Task: Create a scrum project BellTech. Add to scrum project BellTech a team member softage.1@softage.net and assign as Project Lead. Add to scrum project BellTech a team member softage.2@softage.net
Action: Mouse moved to (223, 68)
Screenshot: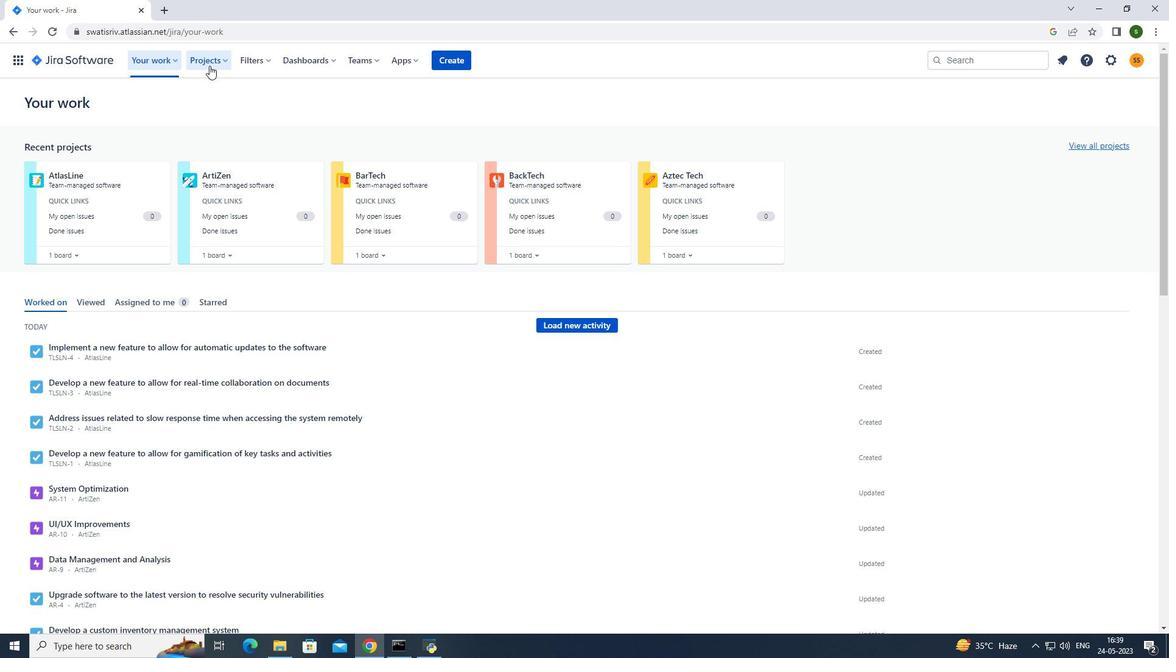 
Action: Mouse pressed left at (223, 68)
Screenshot: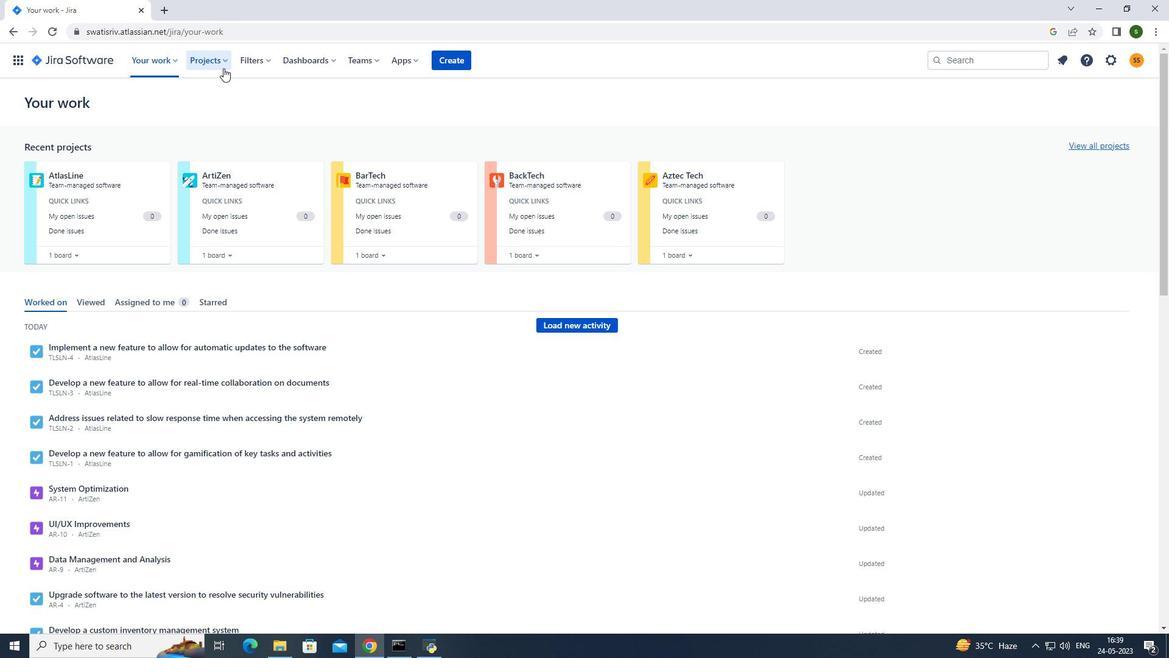
Action: Mouse moved to (246, 303)
Screenshot: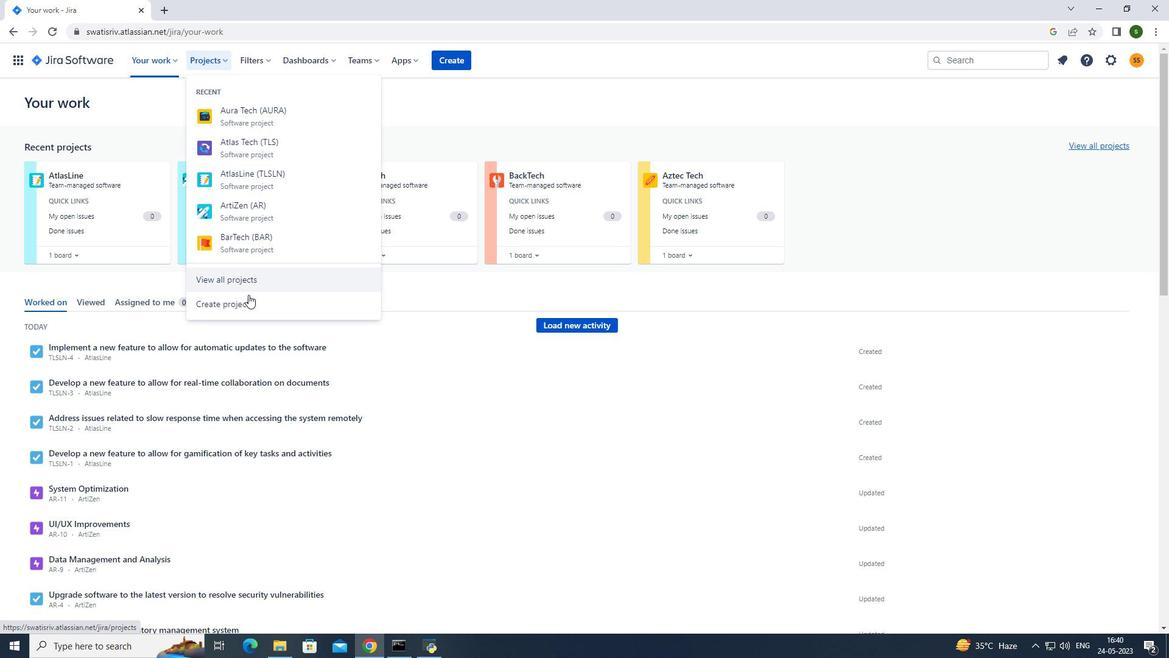 
Action: Mouse pressed left at (246, 303)
Screenshot: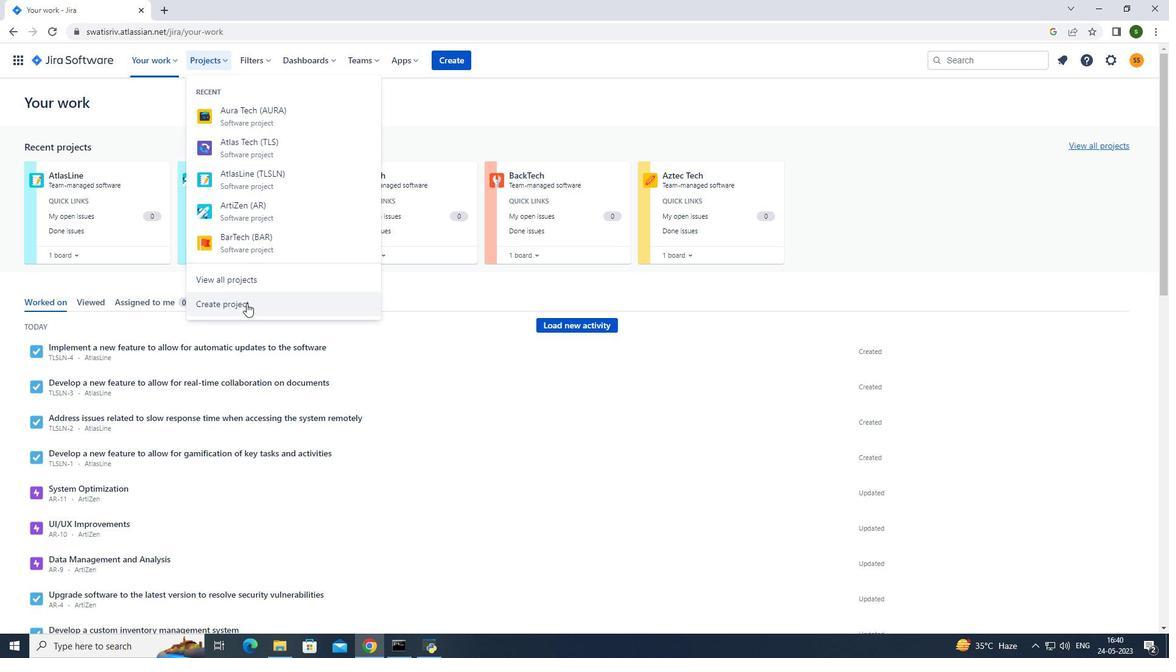 
Action: Mouse moved to (782, 279)
Screenshot: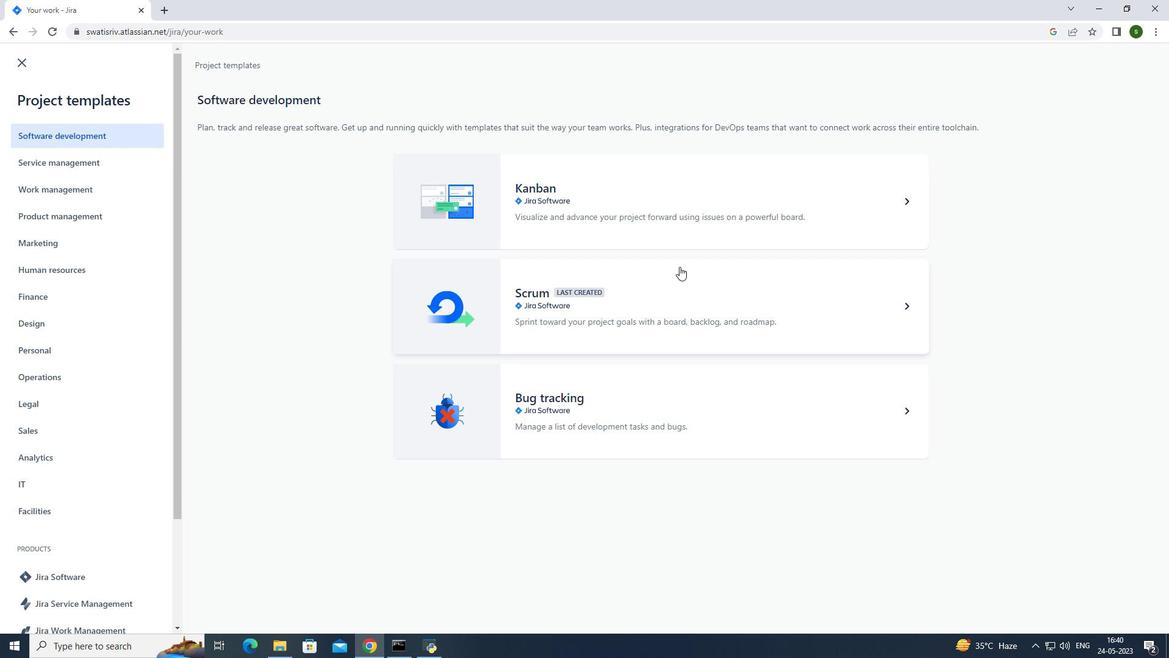 
Action: Mouse pressed left at (782, 279)
Screenshot: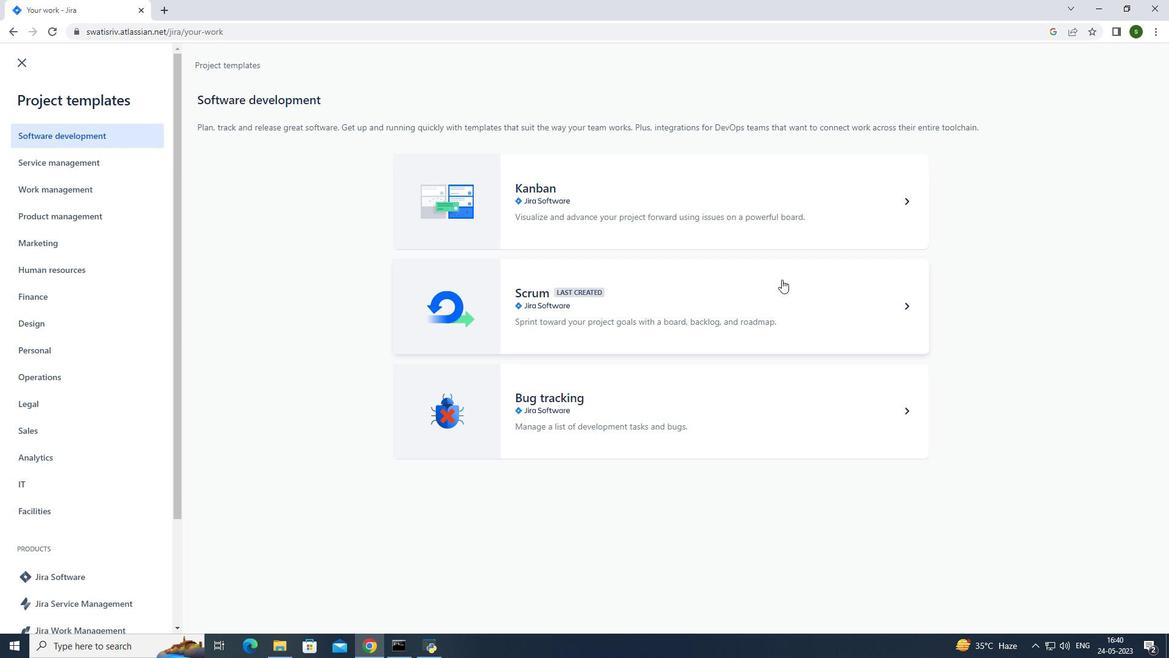 
Action: Mouse moved to (903, 598)
Screenshot: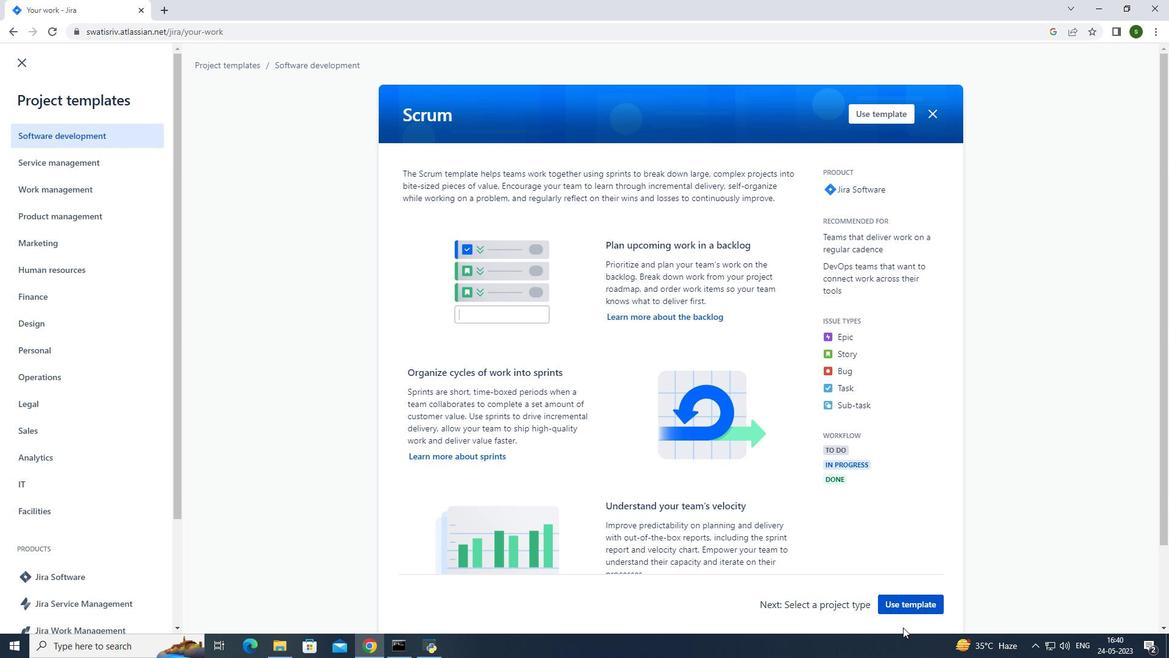 
Action: Mouse pressed left at (903, 598)
Screenshot: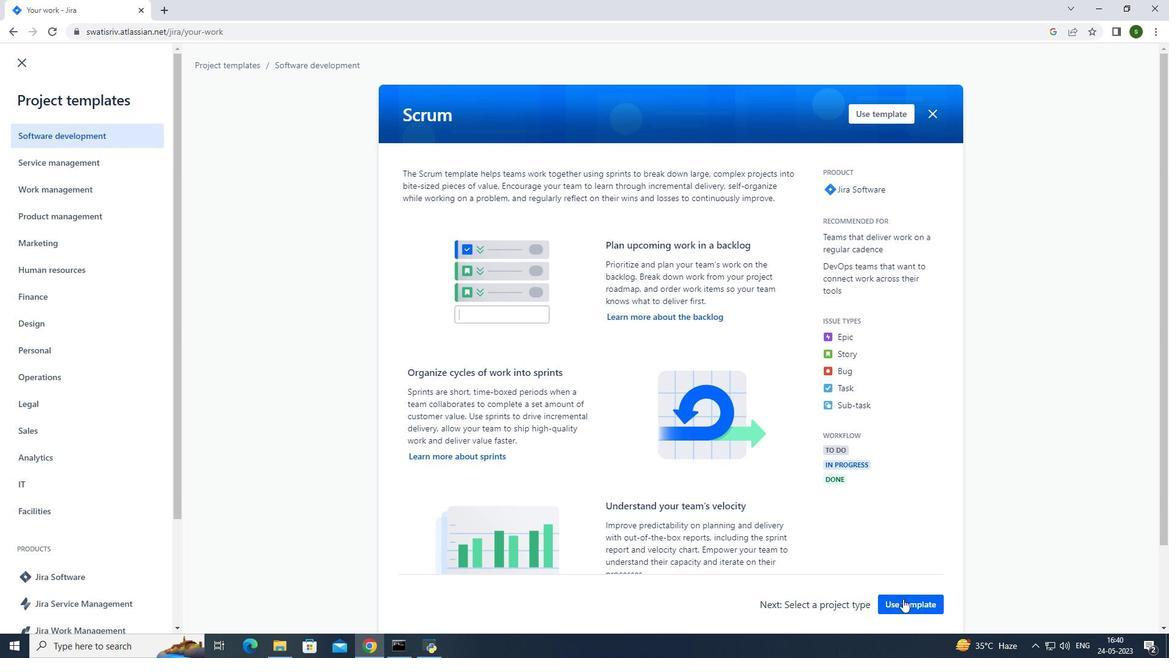 
Action: Mouse moved to (534, 601)
Screenshot: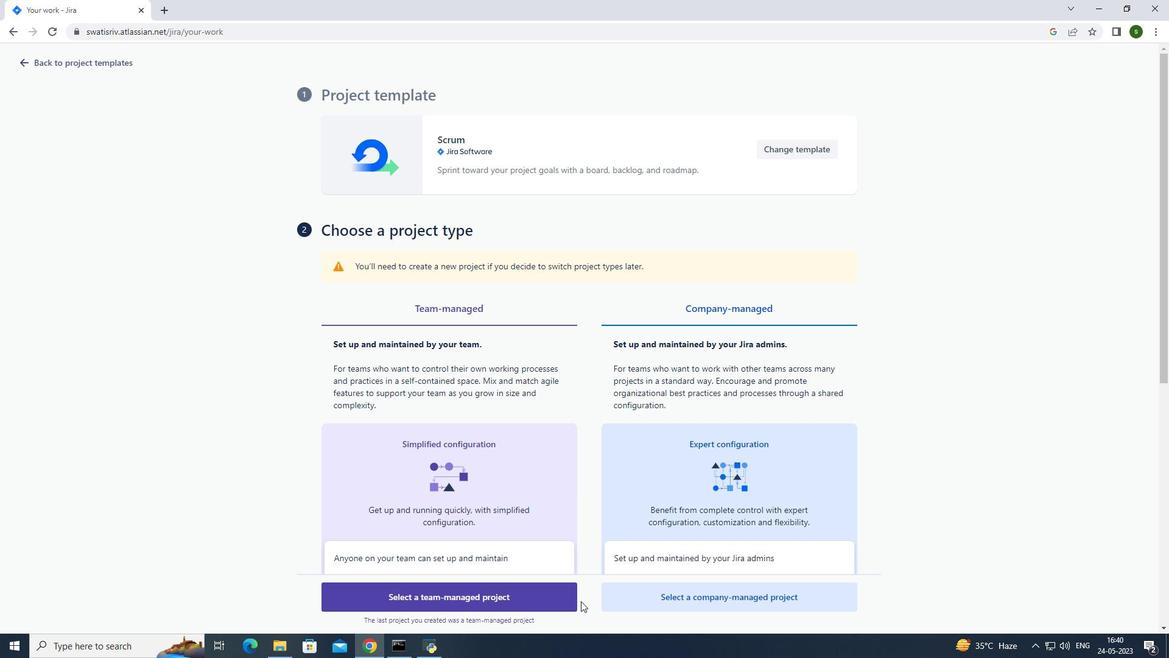 
Action: Mouse pressed left at (534, 601)
Screenshot: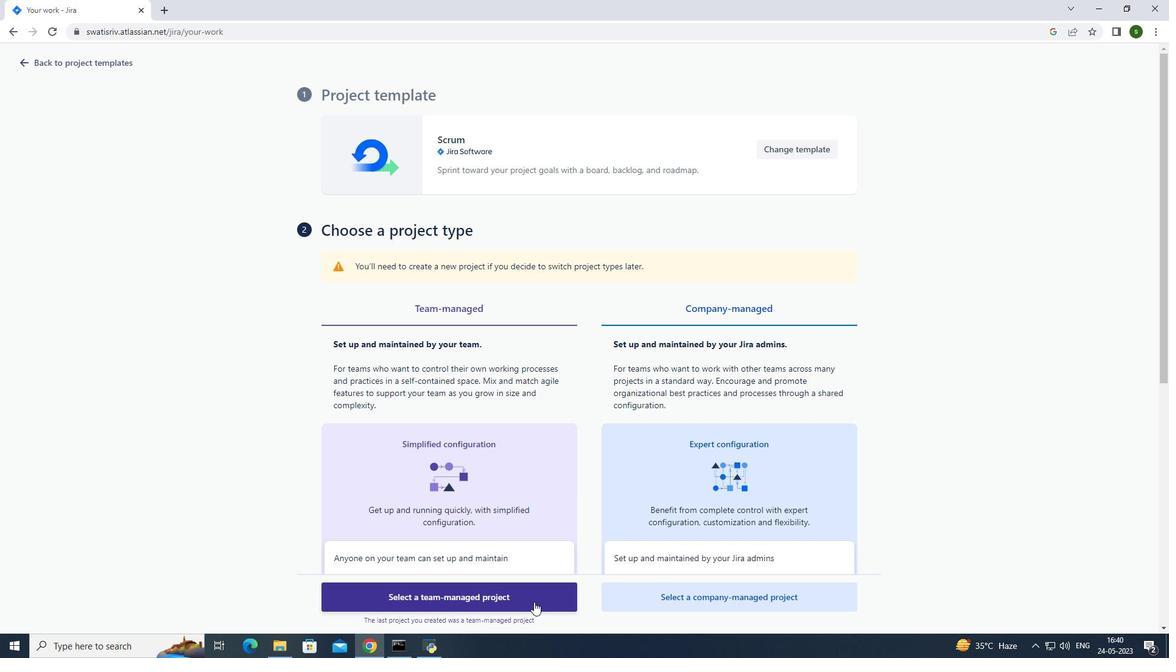 
Action: Mouse moved to (347, 283)
Screenshot: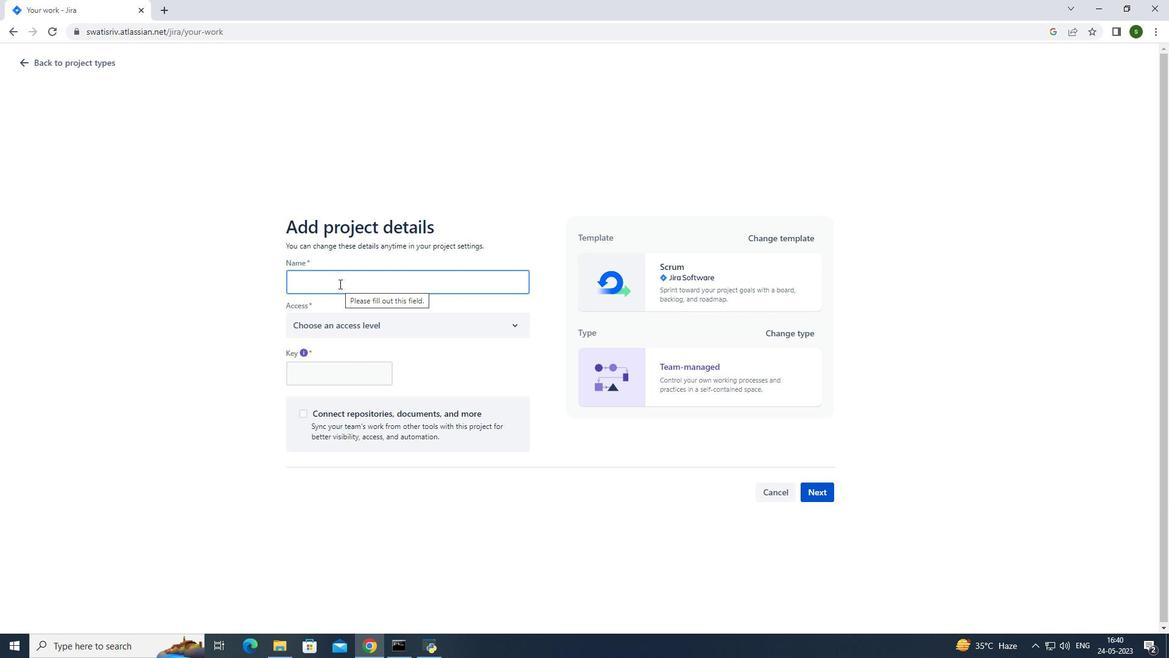 
Action: Mouse pressed left at (347, 283)
Screenshot: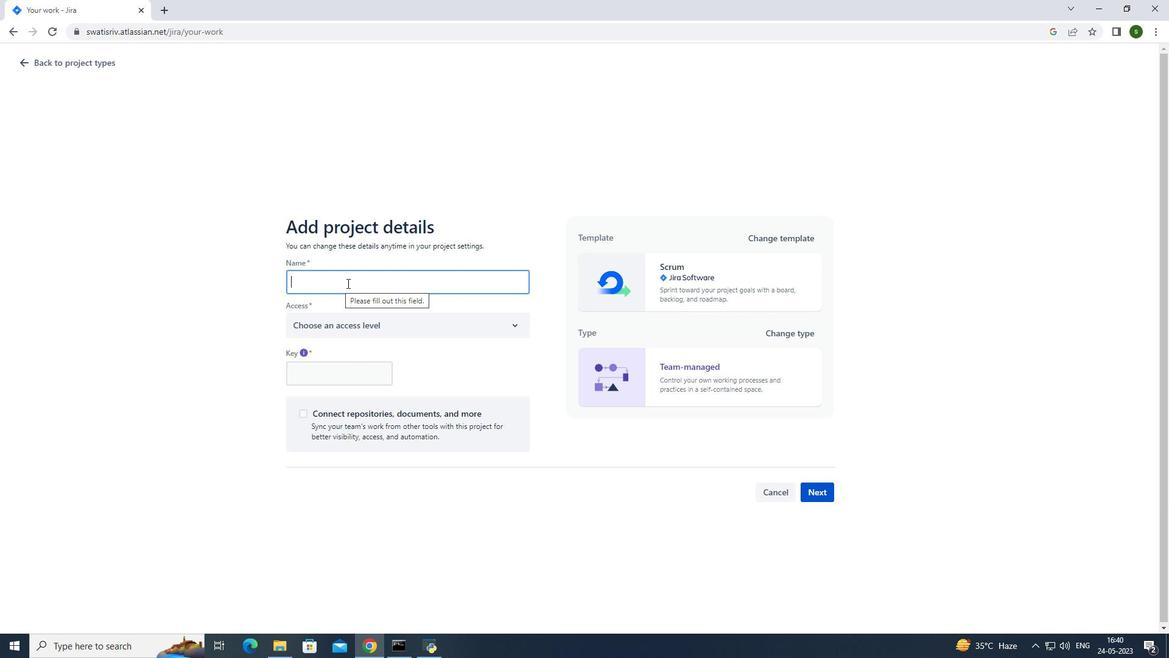 
Action: Key pressed <Key.caps_lock>B<Key.caps_lock>ell<Key.caps_lock>T<Key.caps_lock>ech
Screenshot: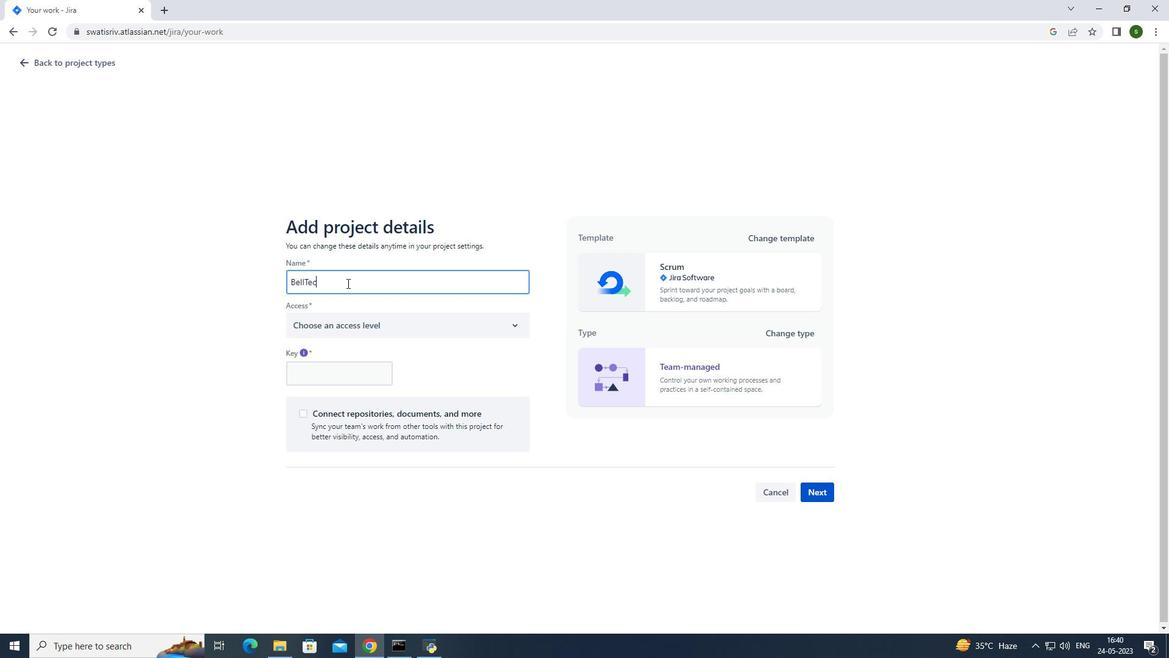 
Action: Mouse moved to (415, 326)
Screenshot: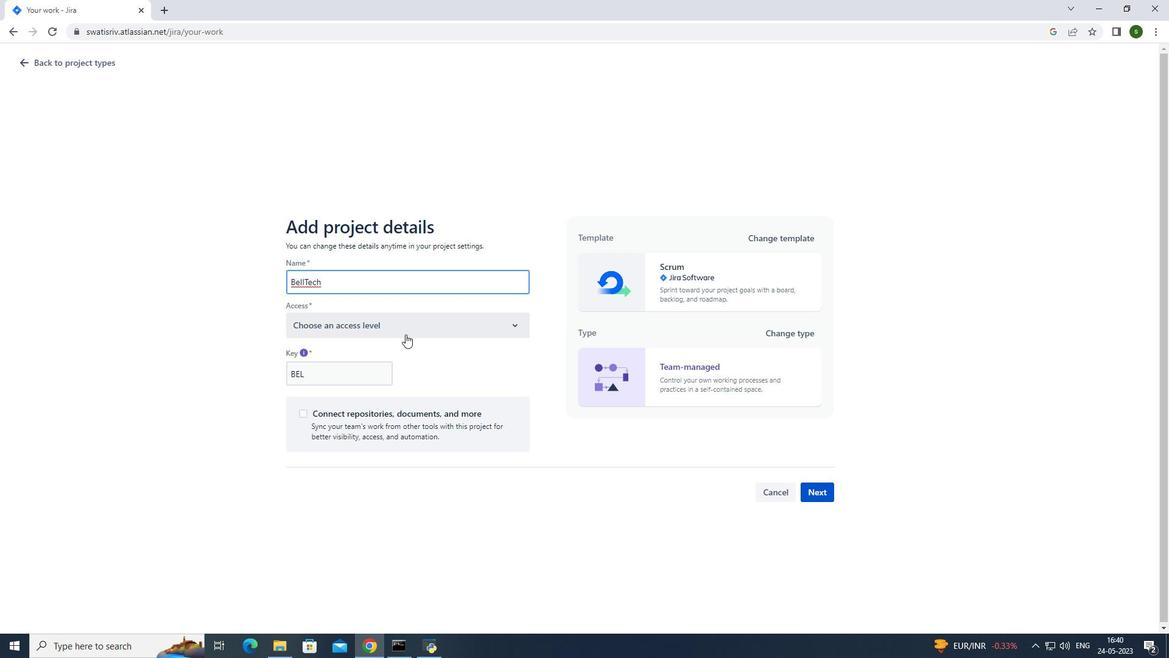 
Action: Mouse pressed left at (415, 326)
Screenshot: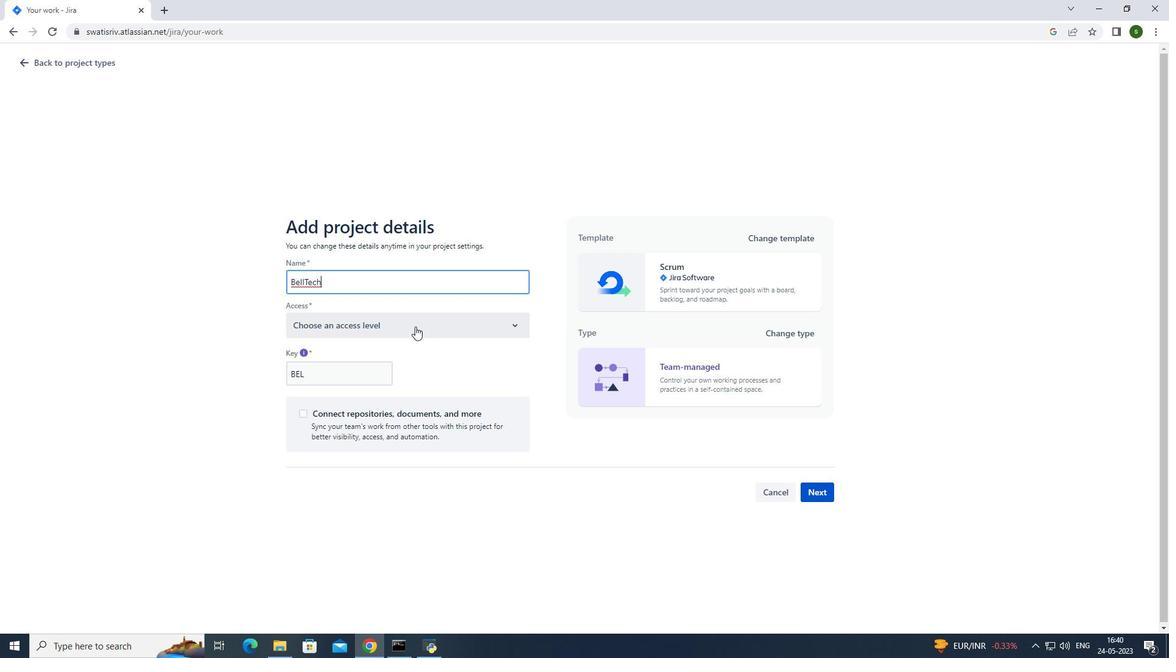 
Action: Mouse moved to (391, 375)
Screenshot: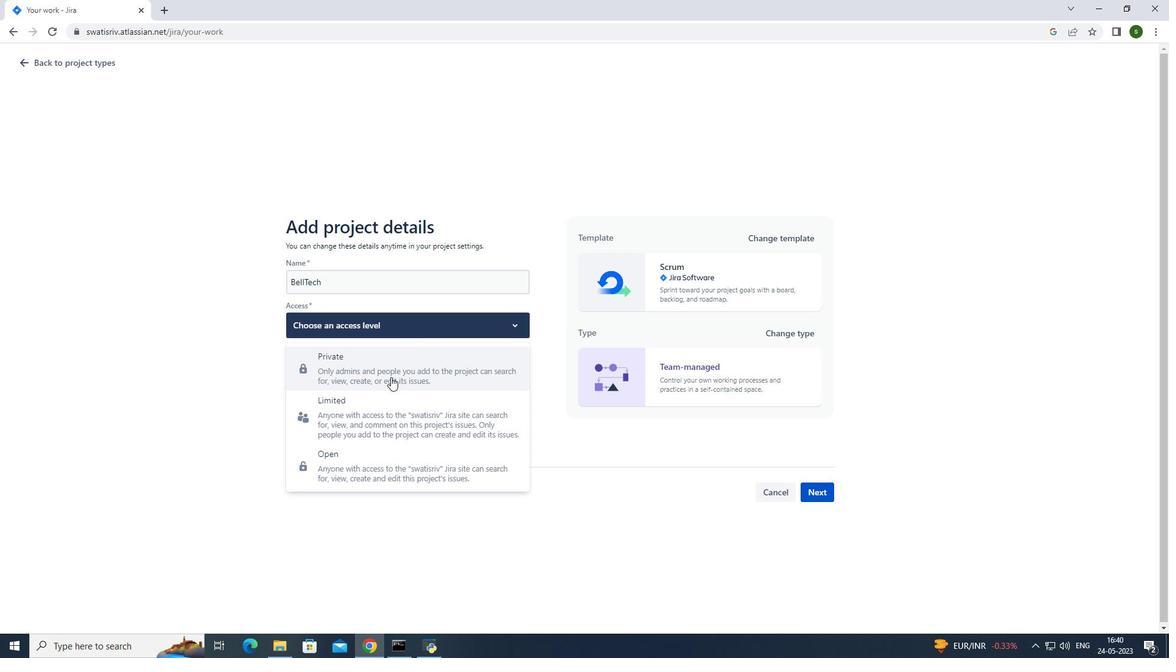 
Action: Mouse pressed left at (391, 375)
Screenshot: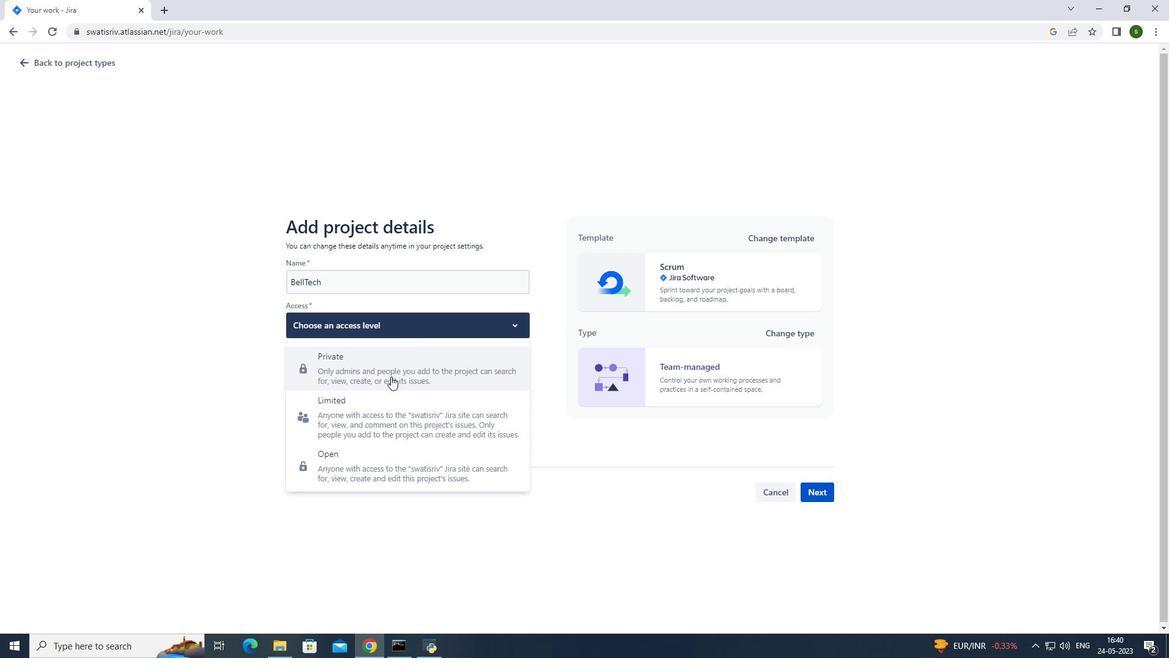 
Action: Mouse moved to (813, 487)
Screenshot: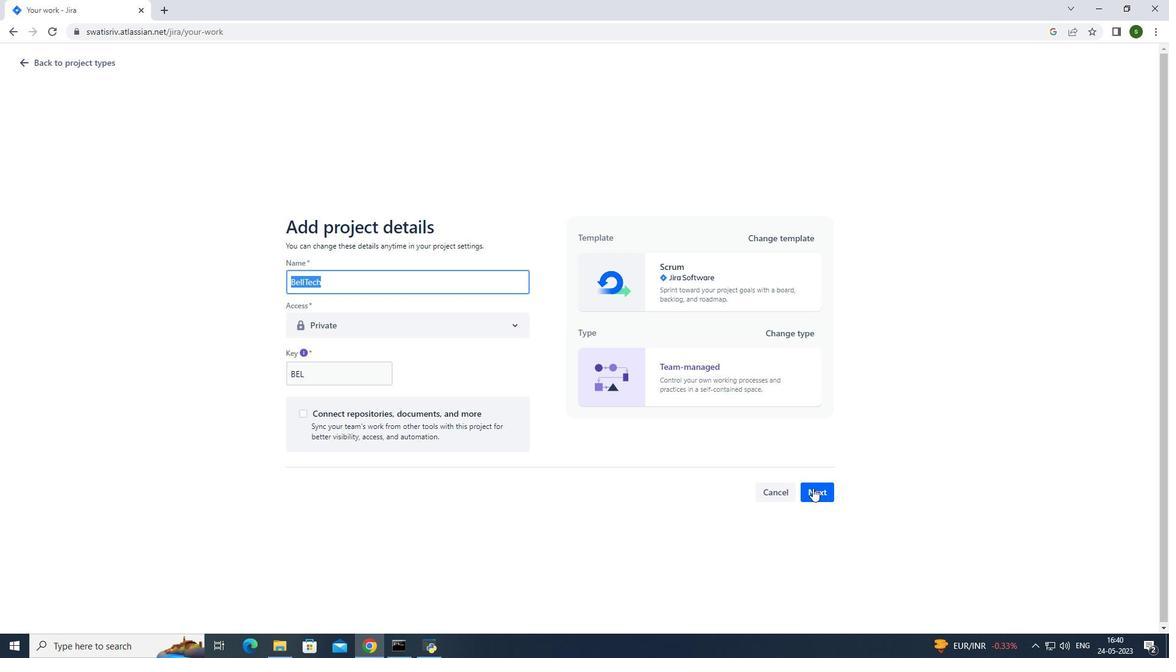
Action: Mouse pressed left at (813, 487)
Screenshot: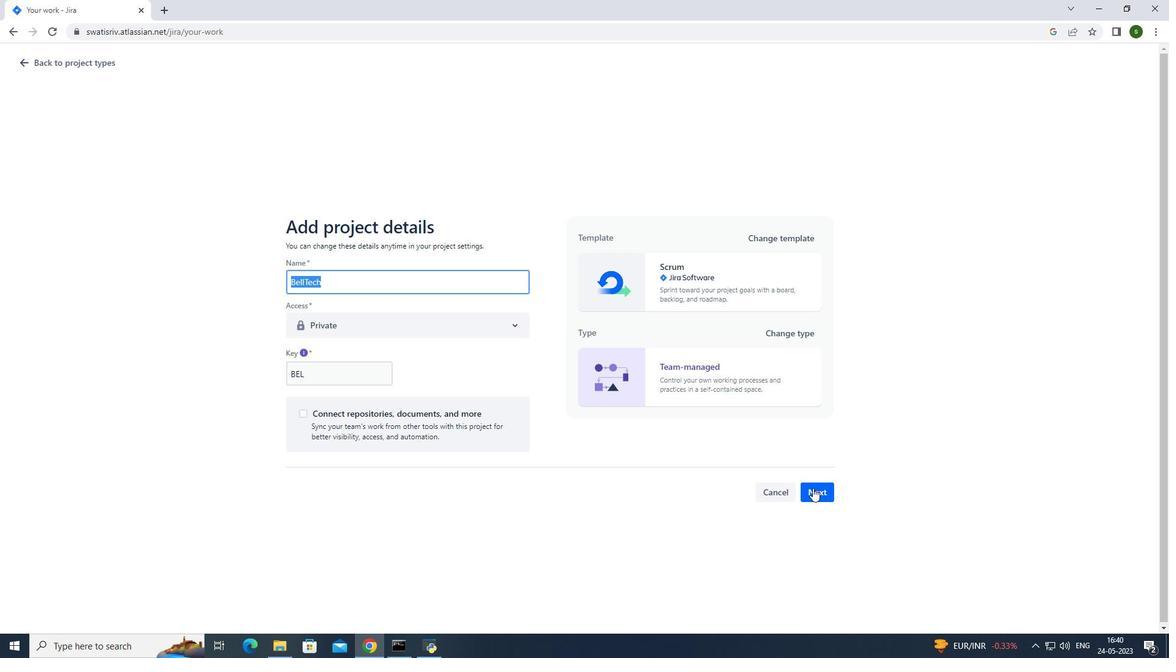 
Action: Mouse moved to (727, 416)
Screenshot: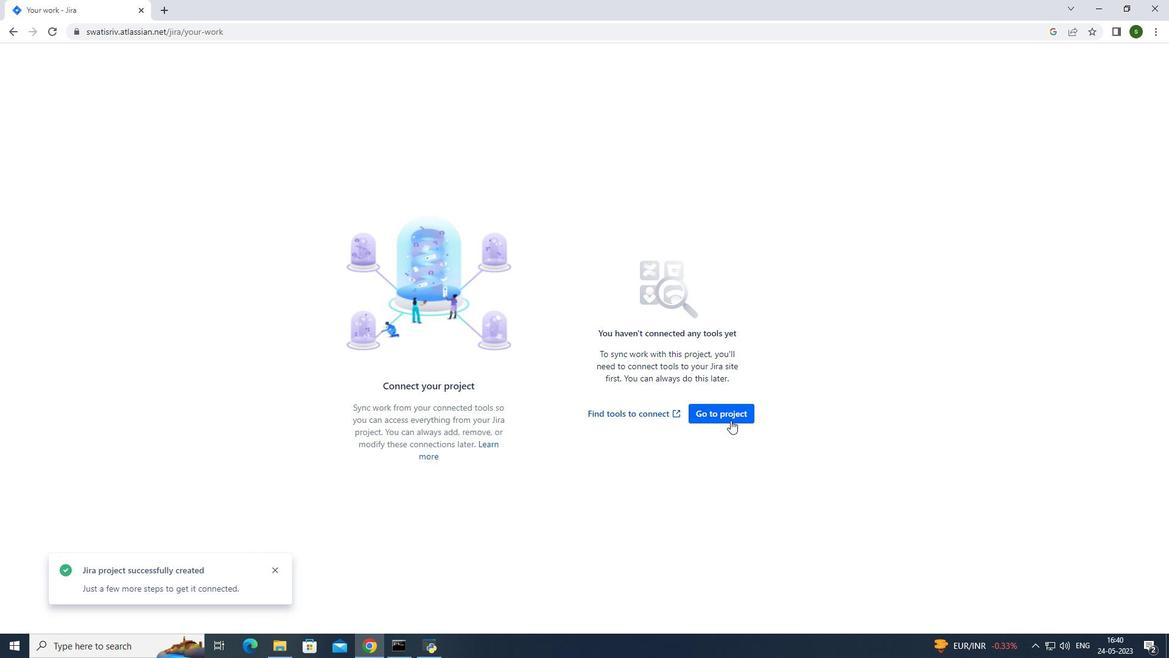 
Action: Mouse pressed left at (727, 416)
Screenshot: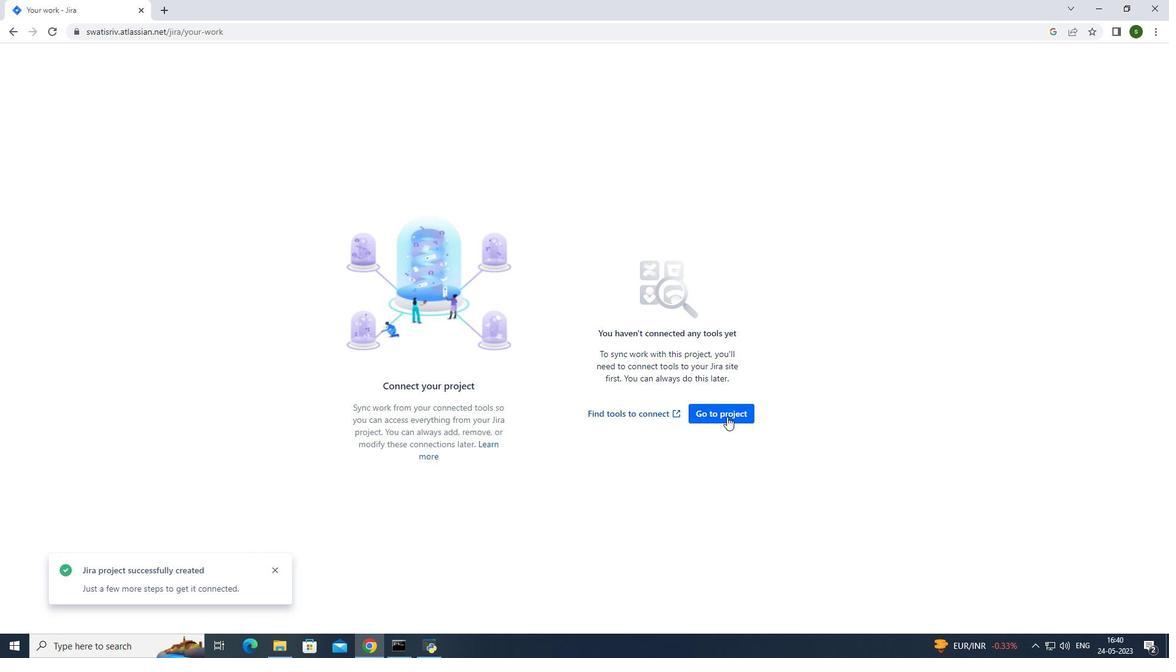 
Action: Mouse moved to (230, 414)
Screenshot: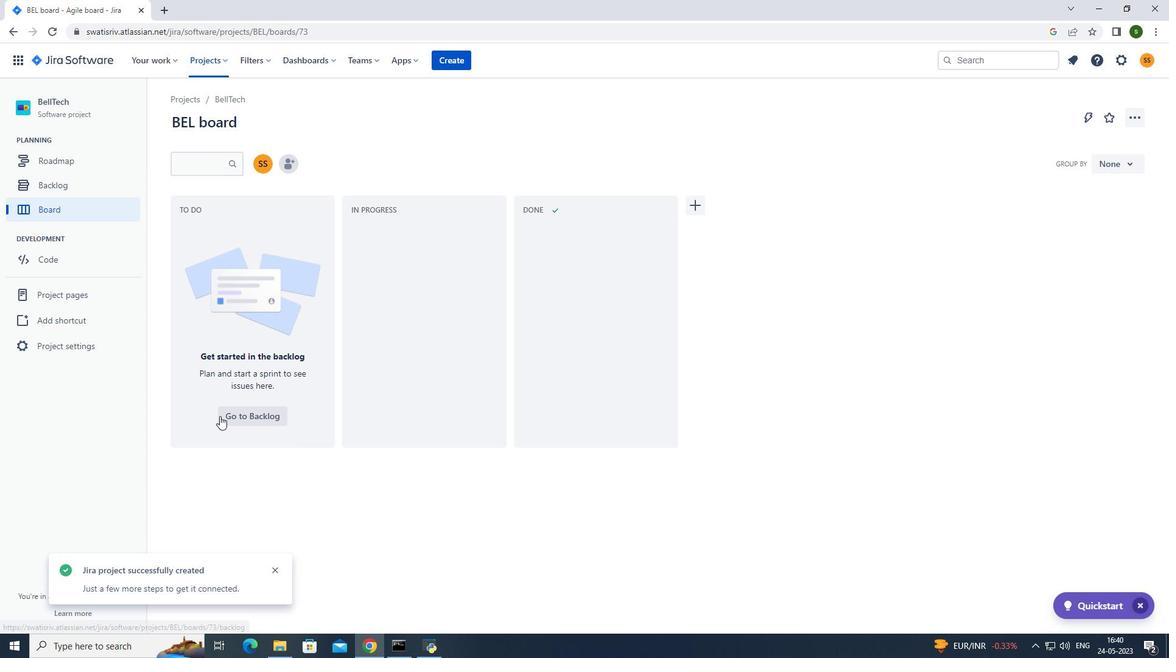 
Action: Mouse pressed left at (230, 414)
Screenshot: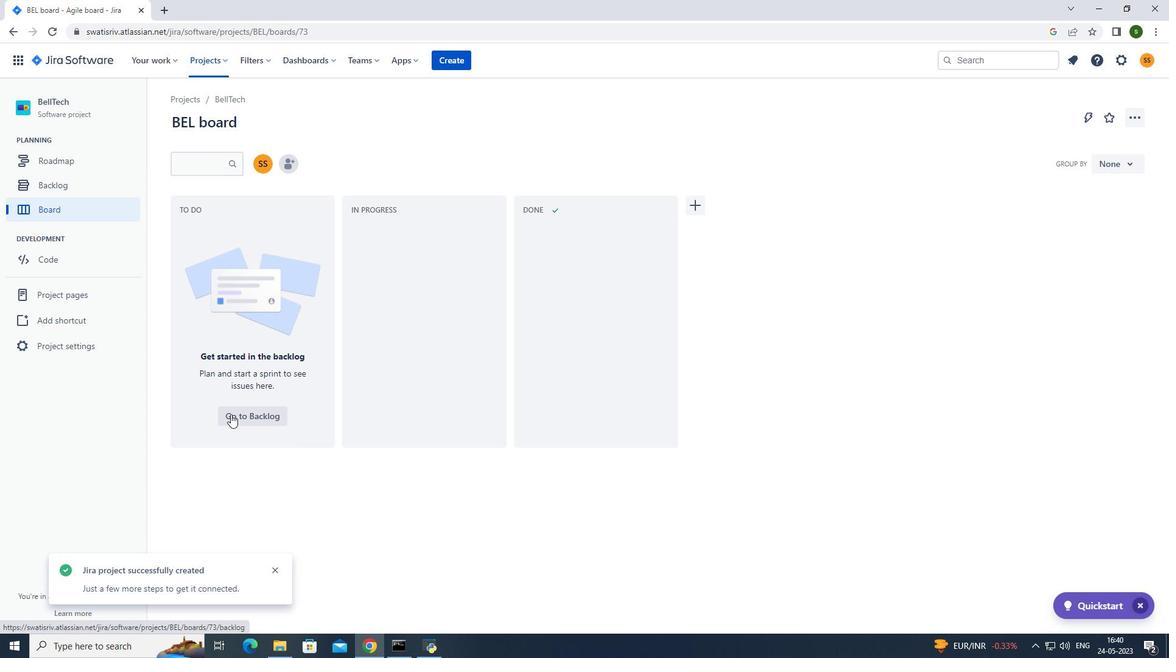 
Action: Mouse moved to (324, 185)
Screenshot: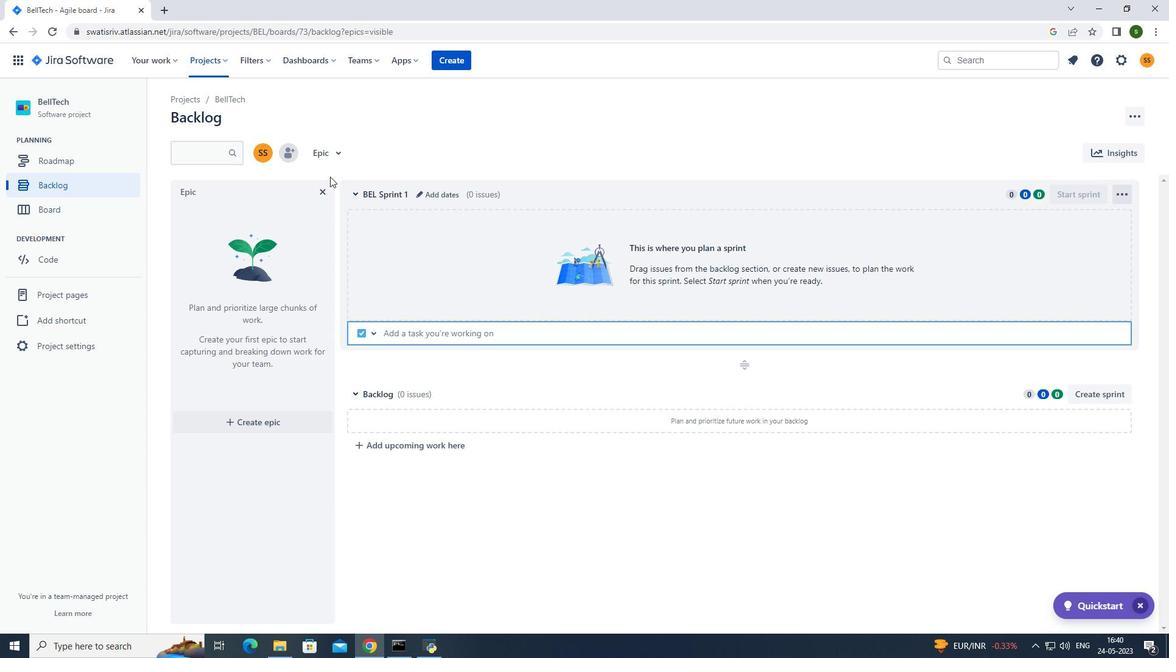 
Action: Mouse pressed left at (324, 185)
Screenshot: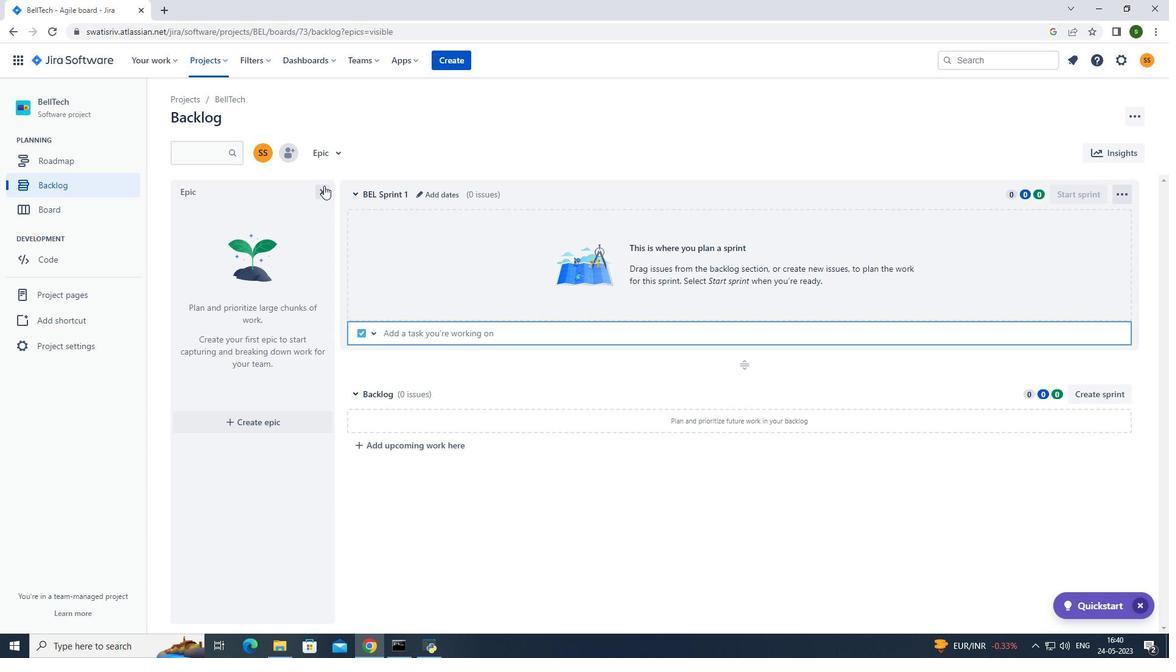 
Action: Mouse moved to (205, 65)
Screenshot: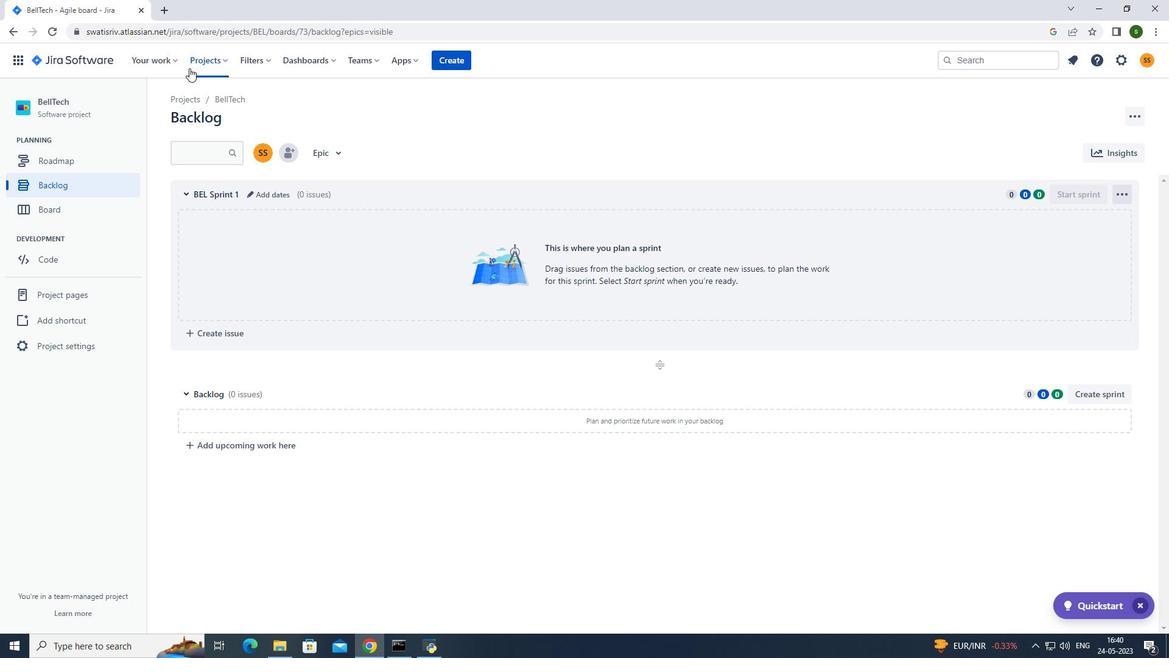 
Action: Mouse pressed left at (205, 65)
Screenshot: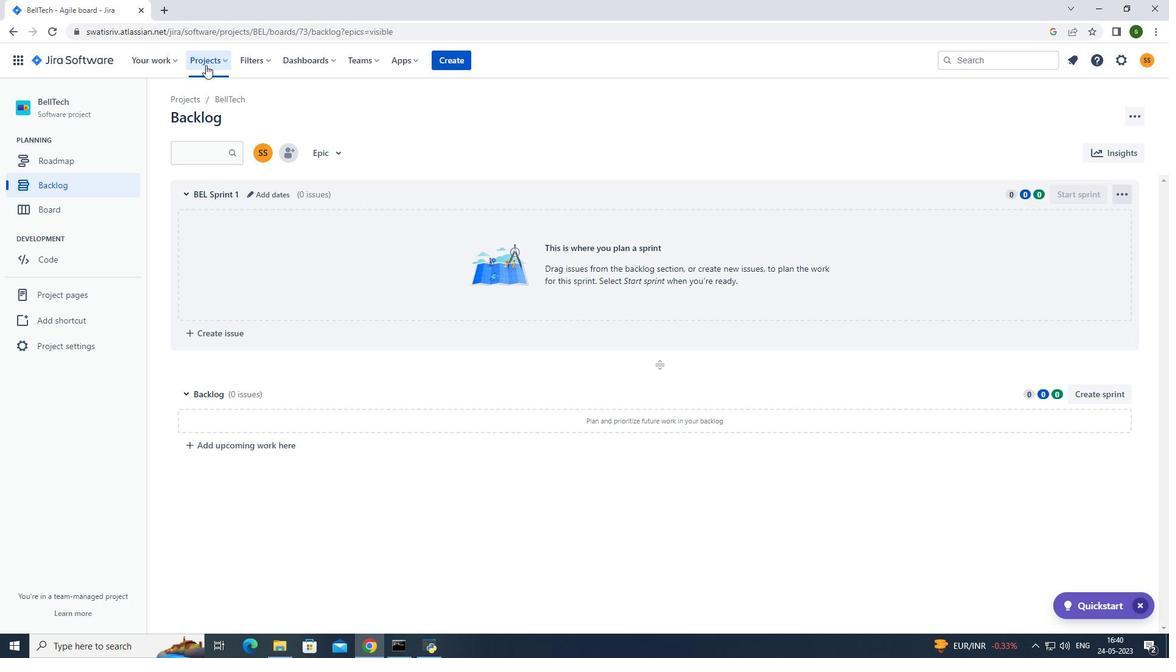 
Action: Mouse moved to (246, 127)
Screenshot: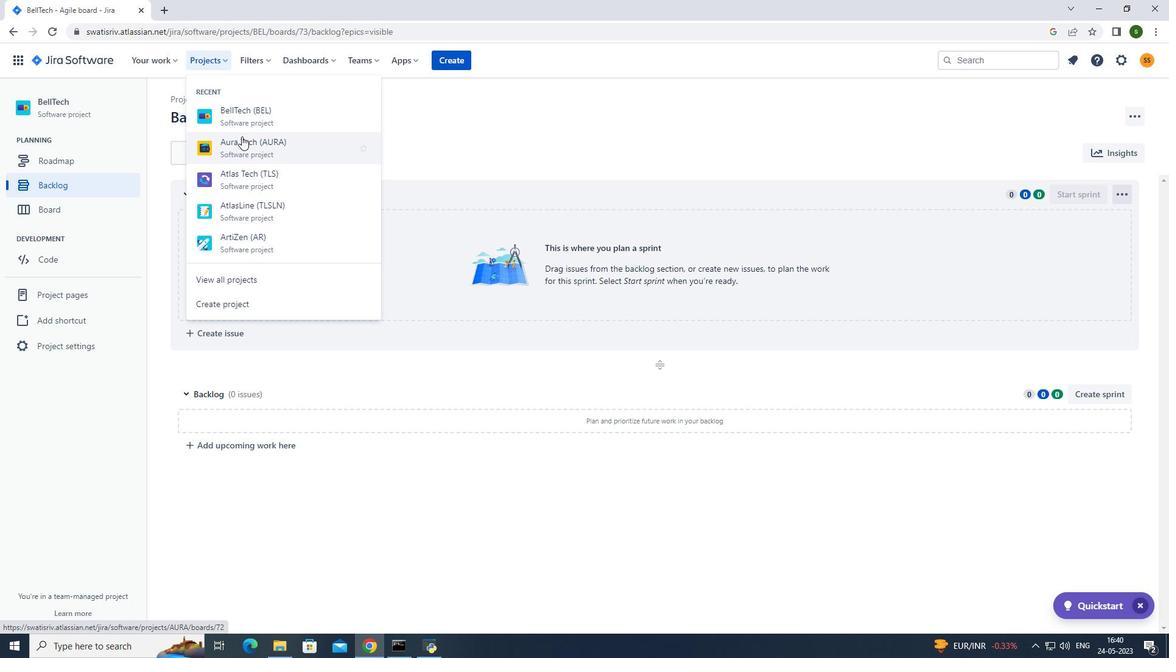 
Action: Mouse pressed left at (246, 127)
Screenshot: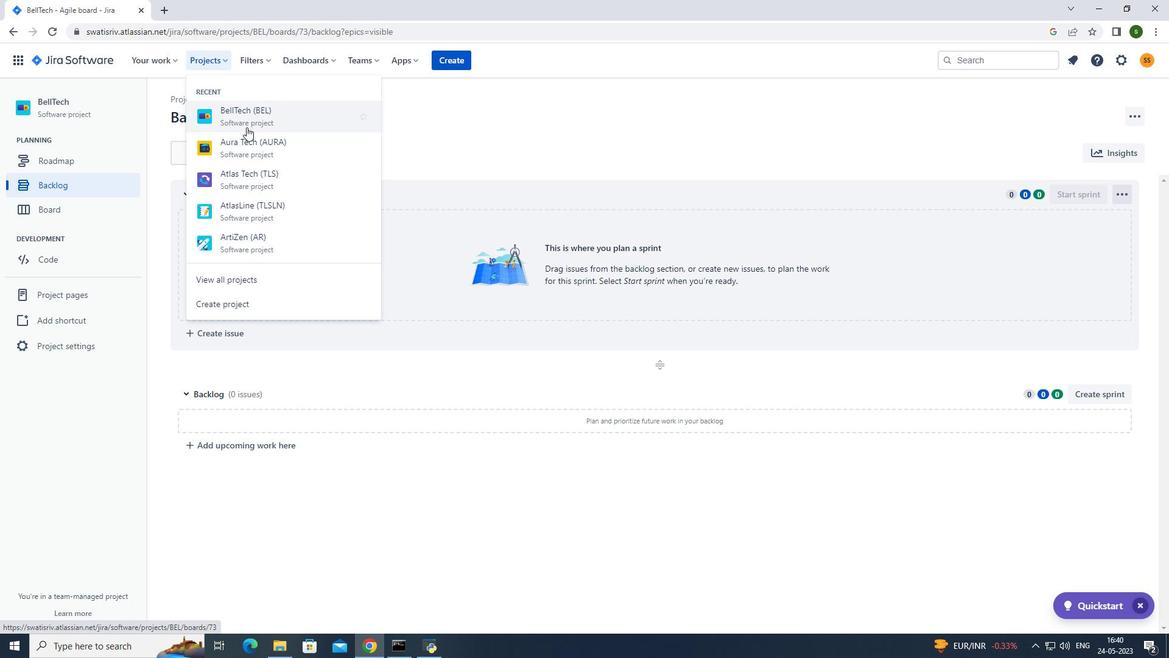 
Action: Mouse moved to (285, 163)
Screenshot: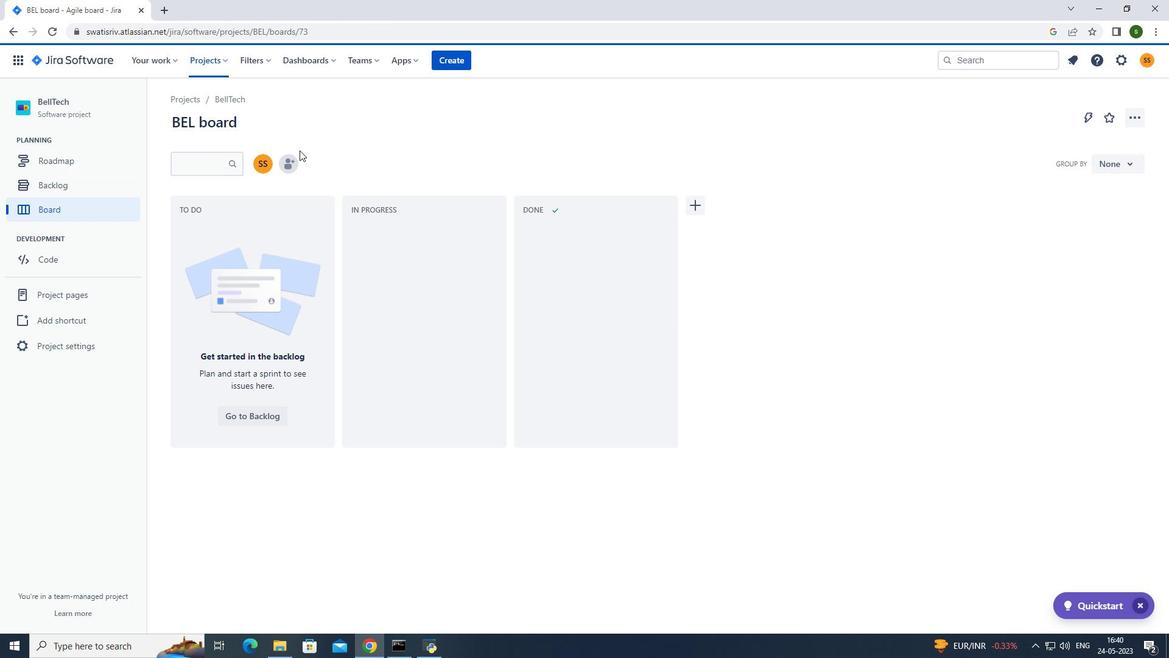 
Action: Mouse pressed left at (285, 163)
Screenshot: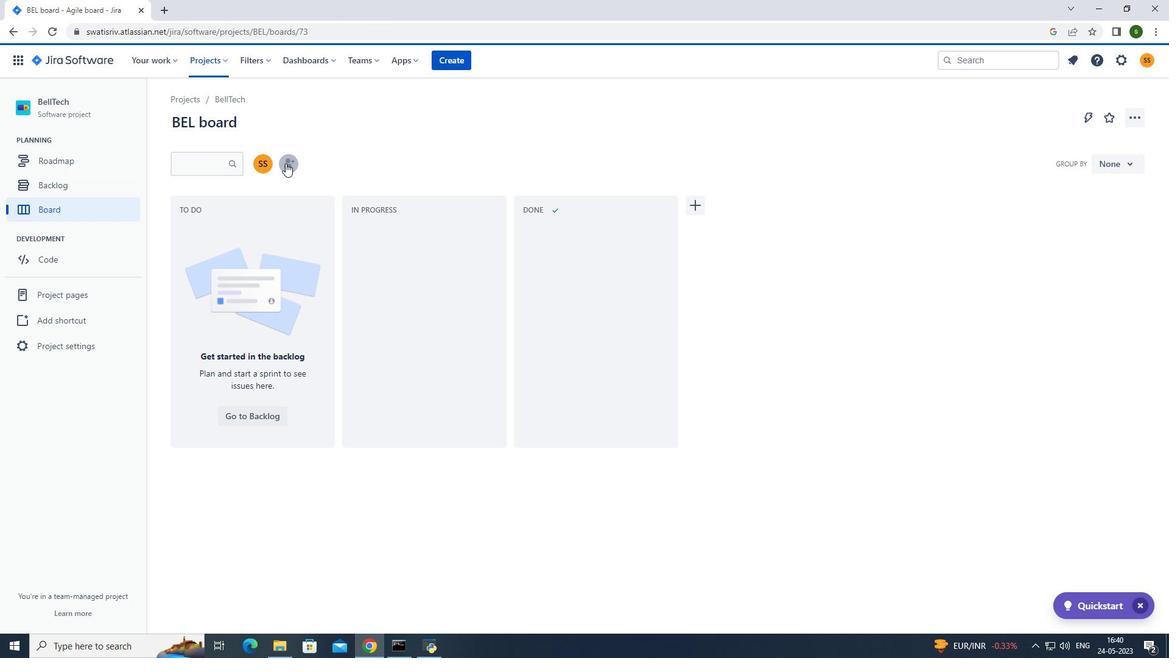 
Action: Mouse moved to (534, 134)
Screenshot: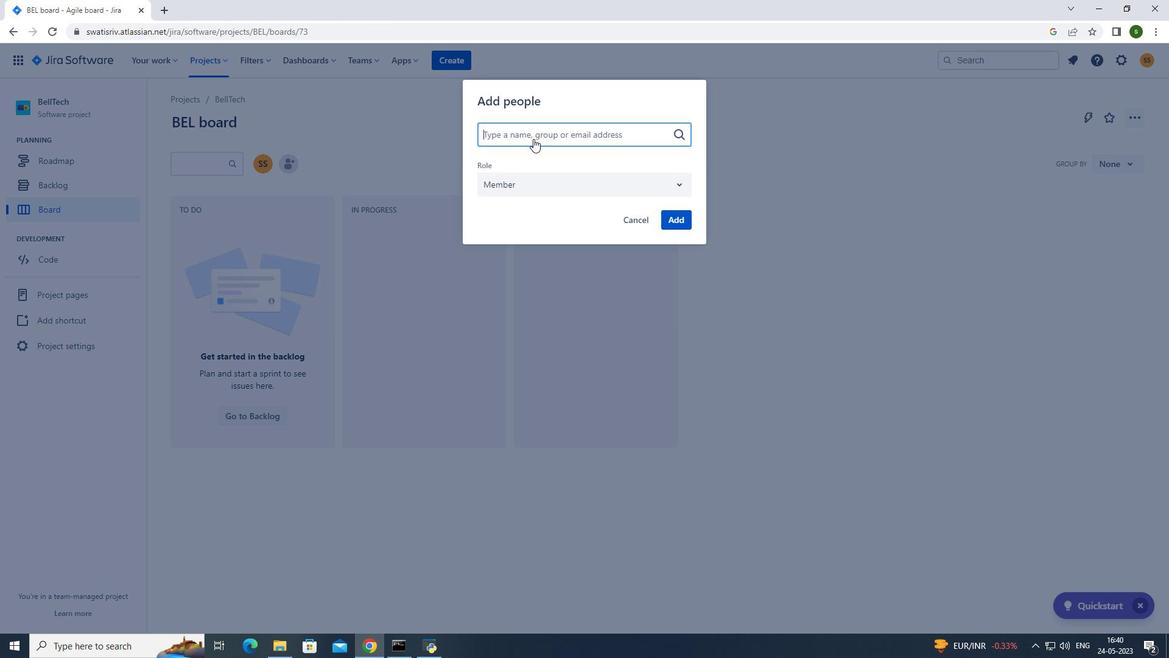 
Action: Key pressed softage.1<Key.shift>@softage.net
Screenshot: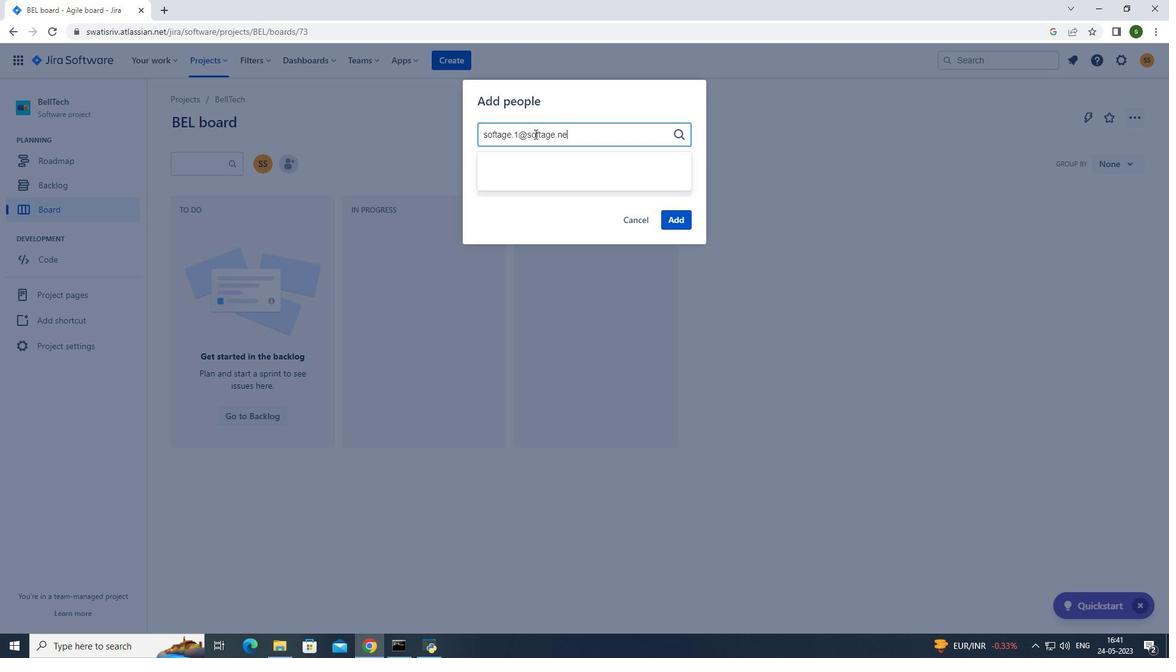 
Action: Mouse moved to (522, 163)
Screenshot: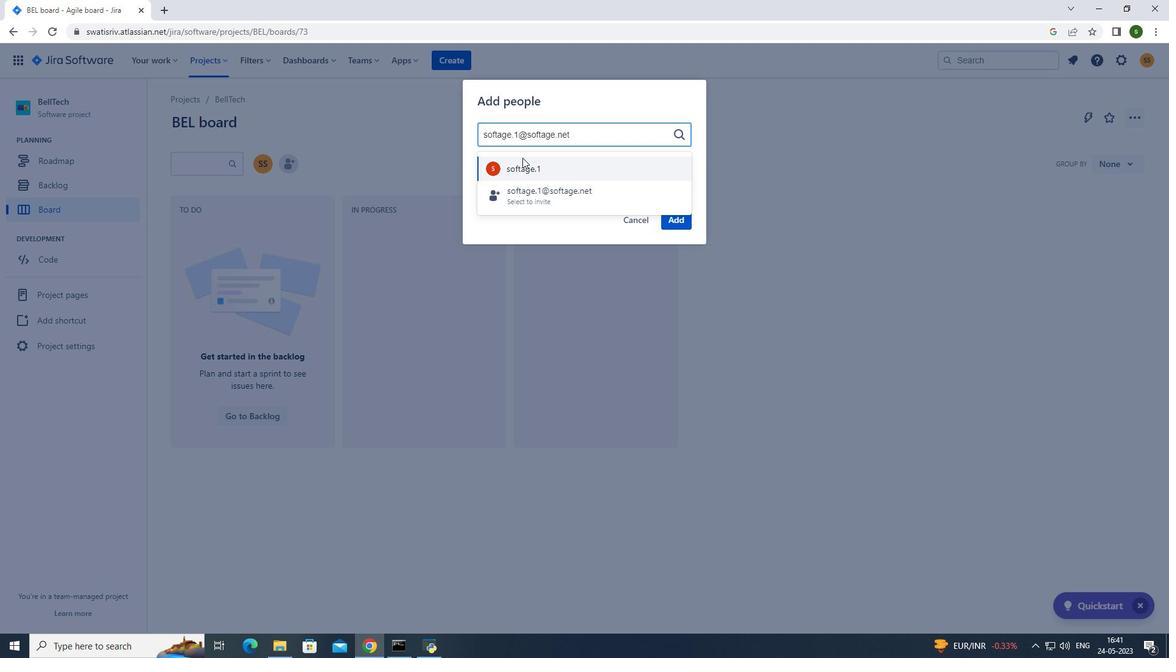 
Action: Mouse pressed left at (522, 163)
Screenshot: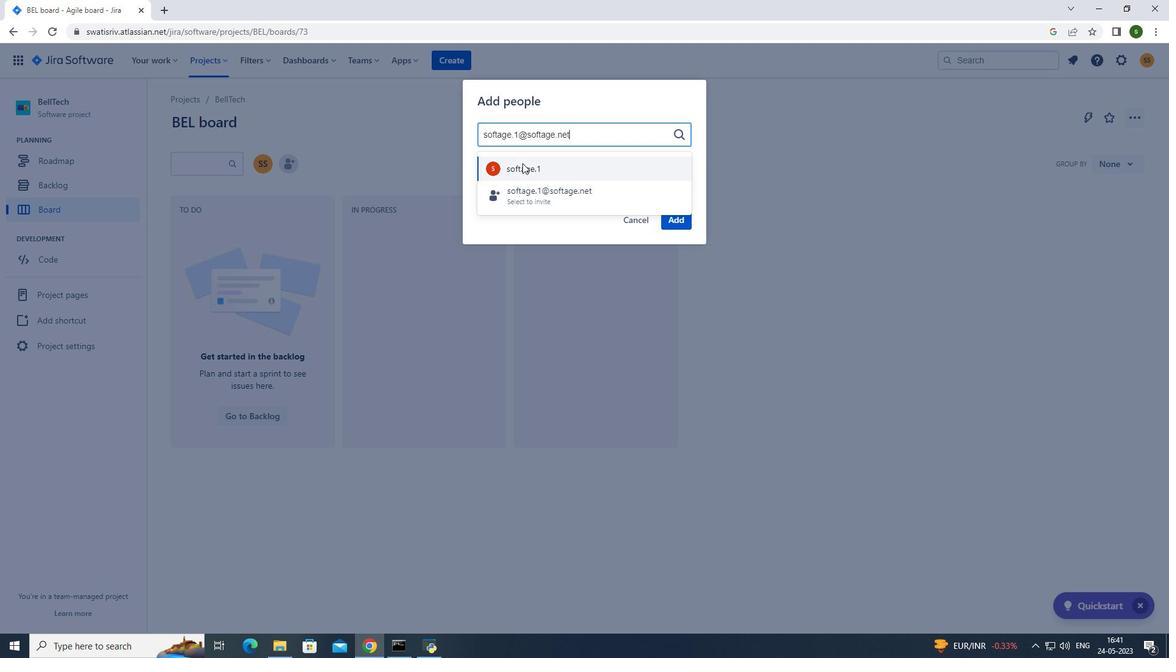 
Action: Mouse moved to (669, 213)
Screenshot: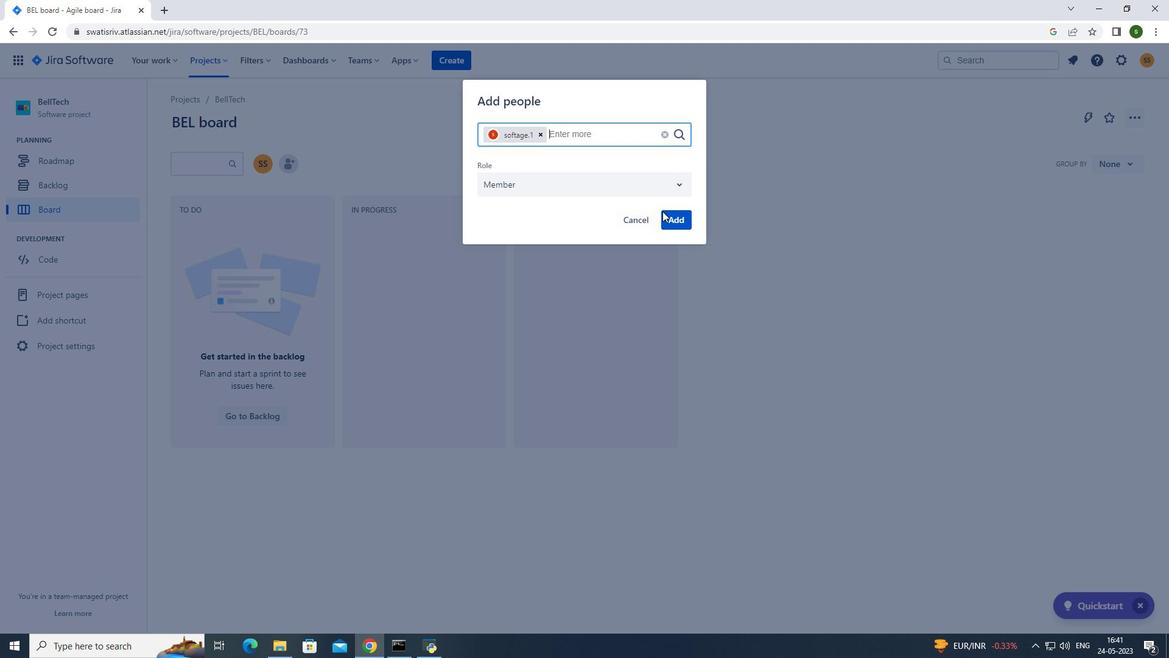 
Action: Mouse pressed left at (669, 213)
Screenshot: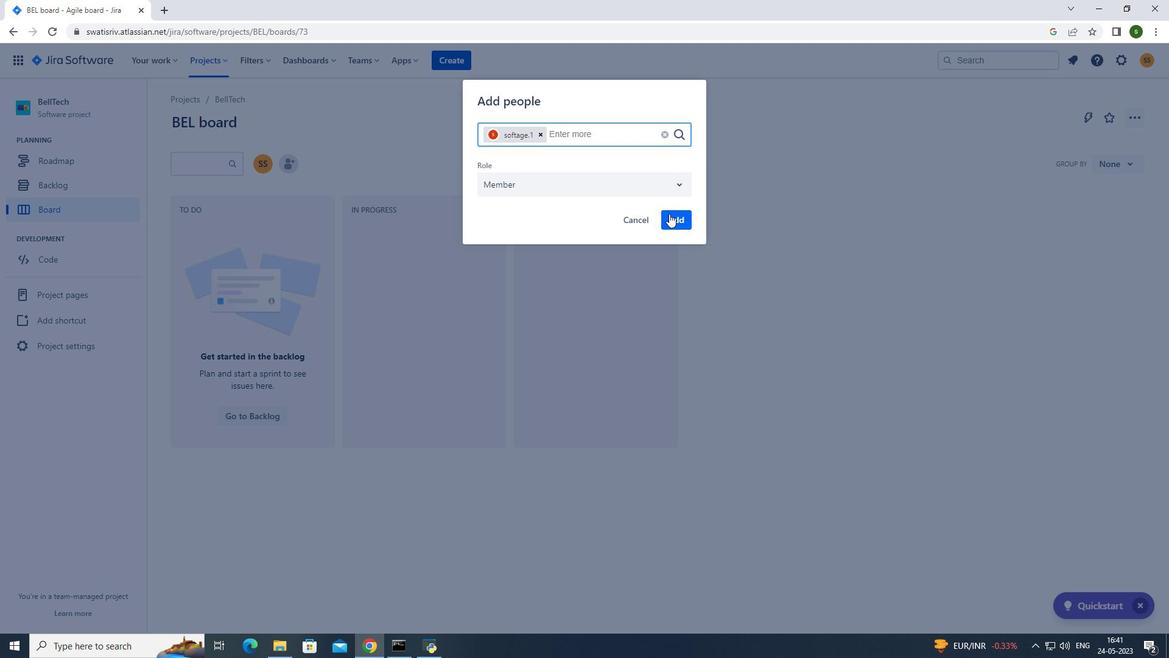 
Action: Mouse moved to (74, 342)
Screenshot: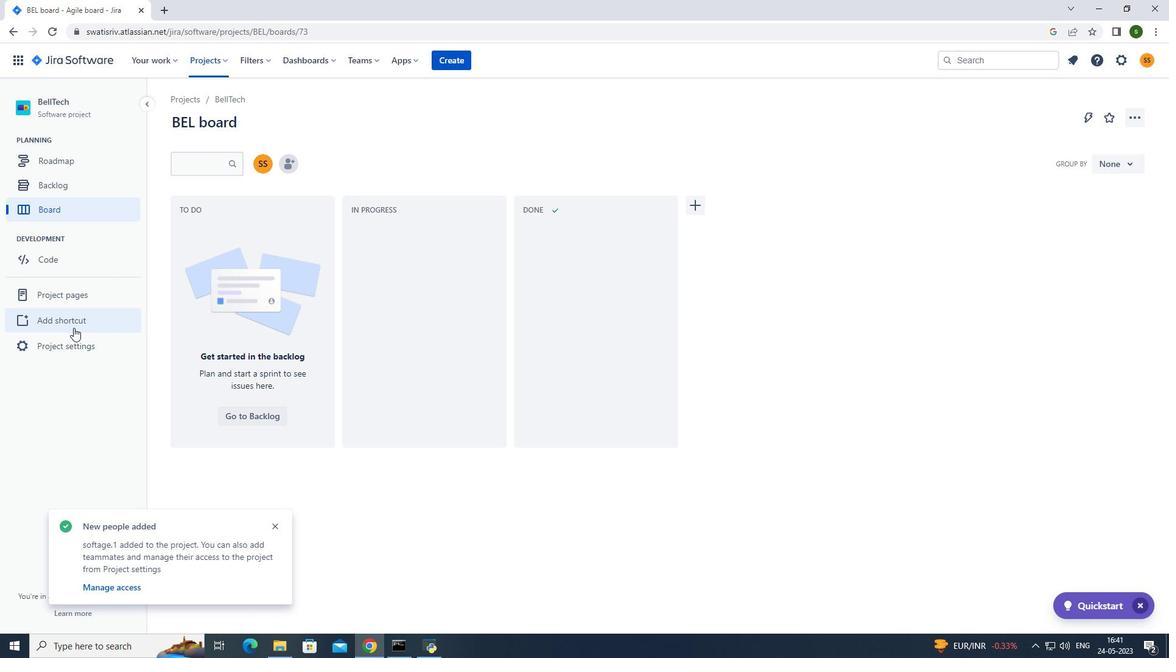 
Action: Mouse pressed left at (74, 342)
Screenshot: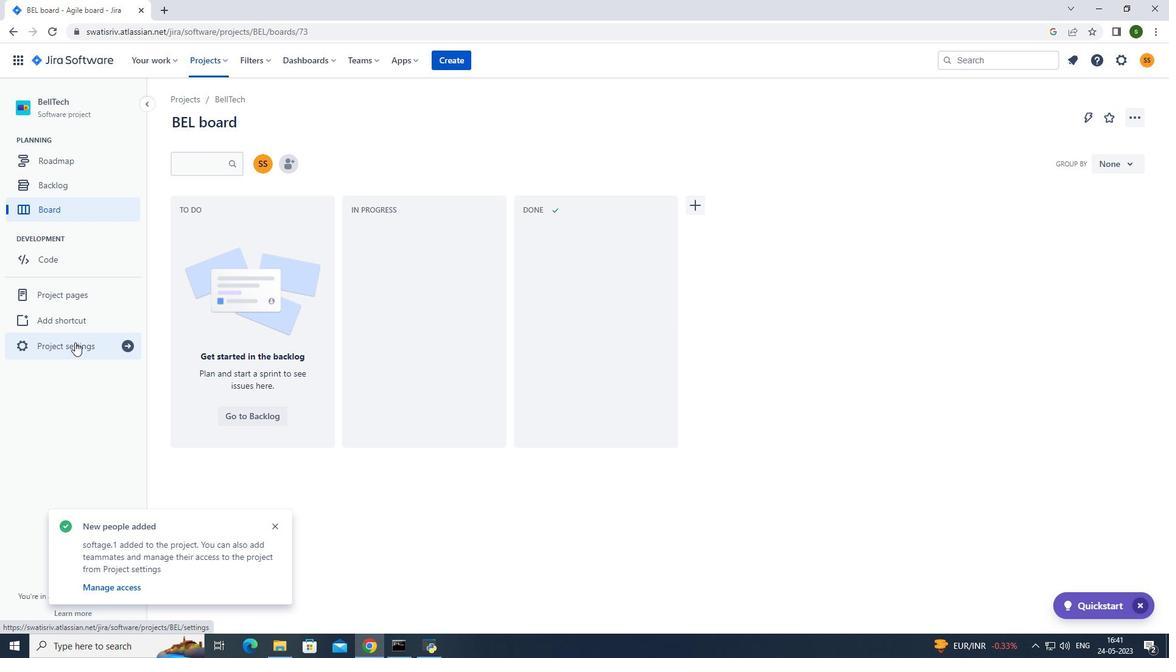 
Action: Mouse moved to (641, 440)
Screenshot: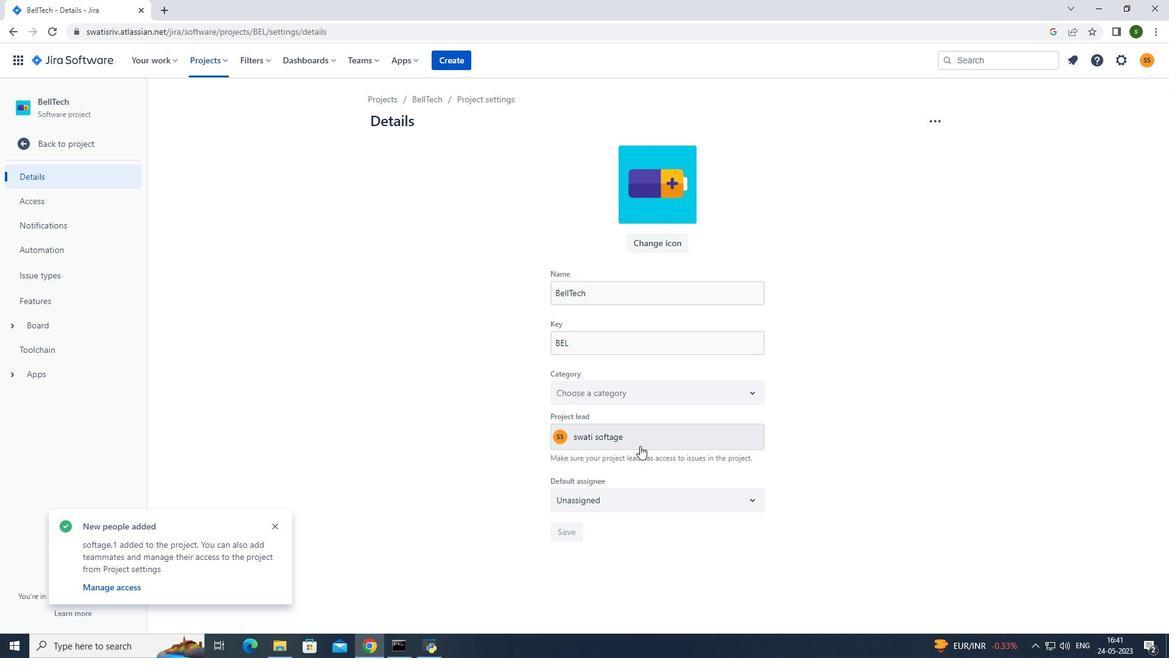 
Action: Mouse pressed left at (641, 440)
Screenshot: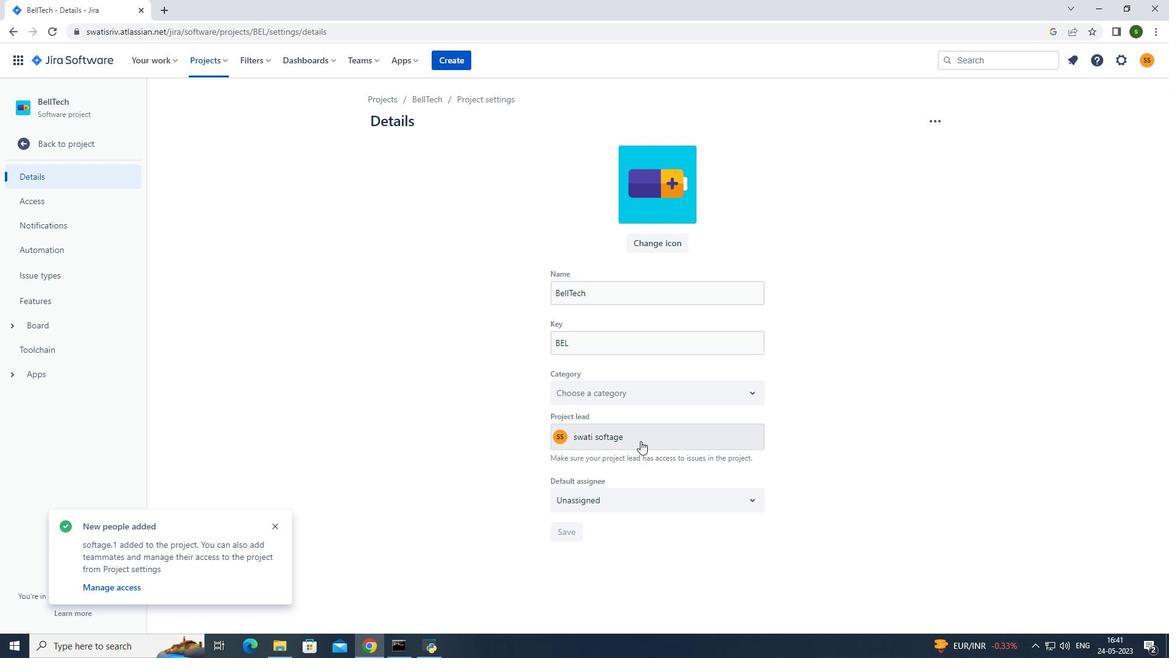 
Action: Mouse moved to (628, 425)
Screenshot: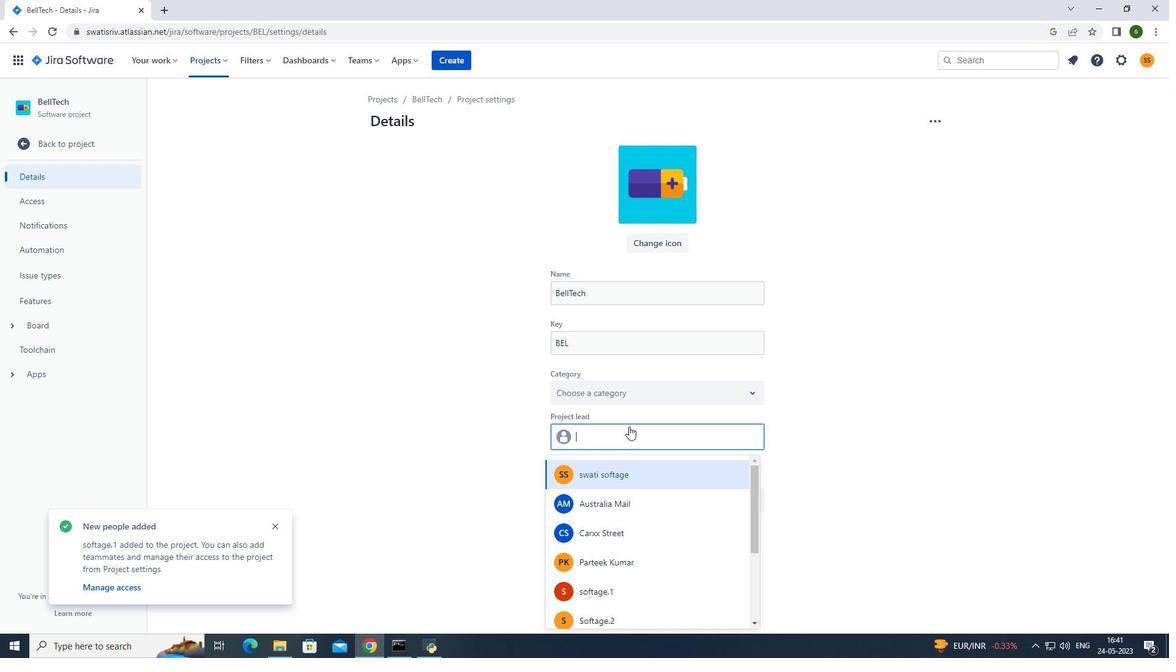 
Action: Key pressed softage.1<Key.shift>@SOFTAGE.NET
Screenshot: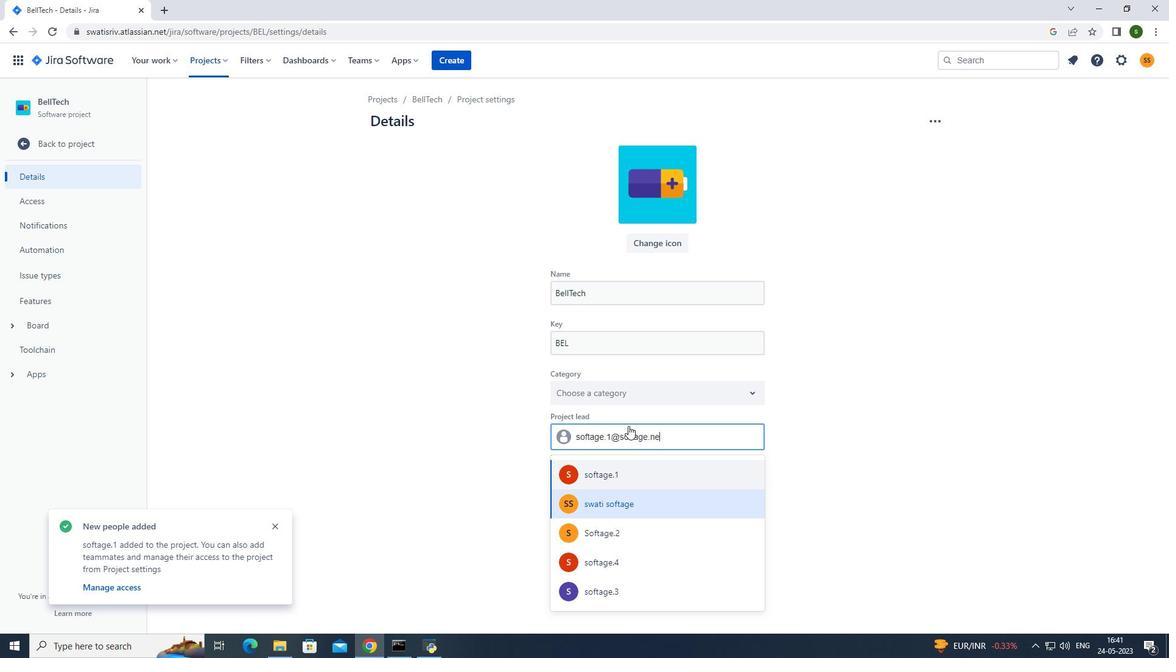 
Action: Mouse moved to (623, 470)
Screenshot: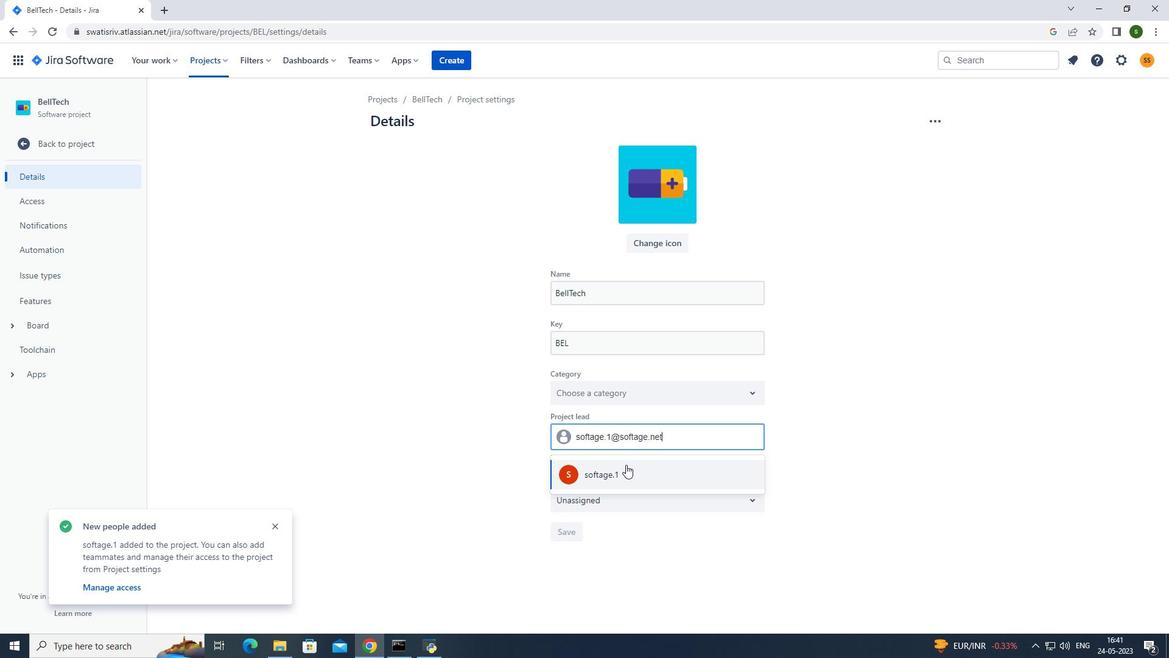 
Action: Mouse pressed left at (623, 470)
Screenshot: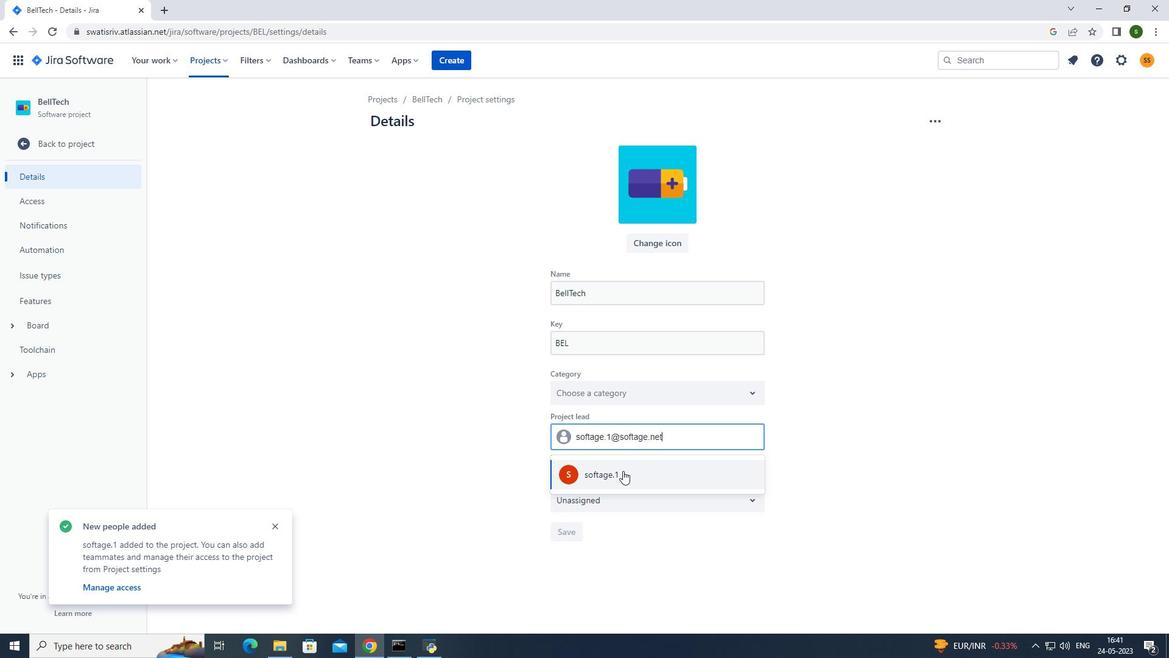 
Action: Mouse moved to (576, 531)
Screenshot: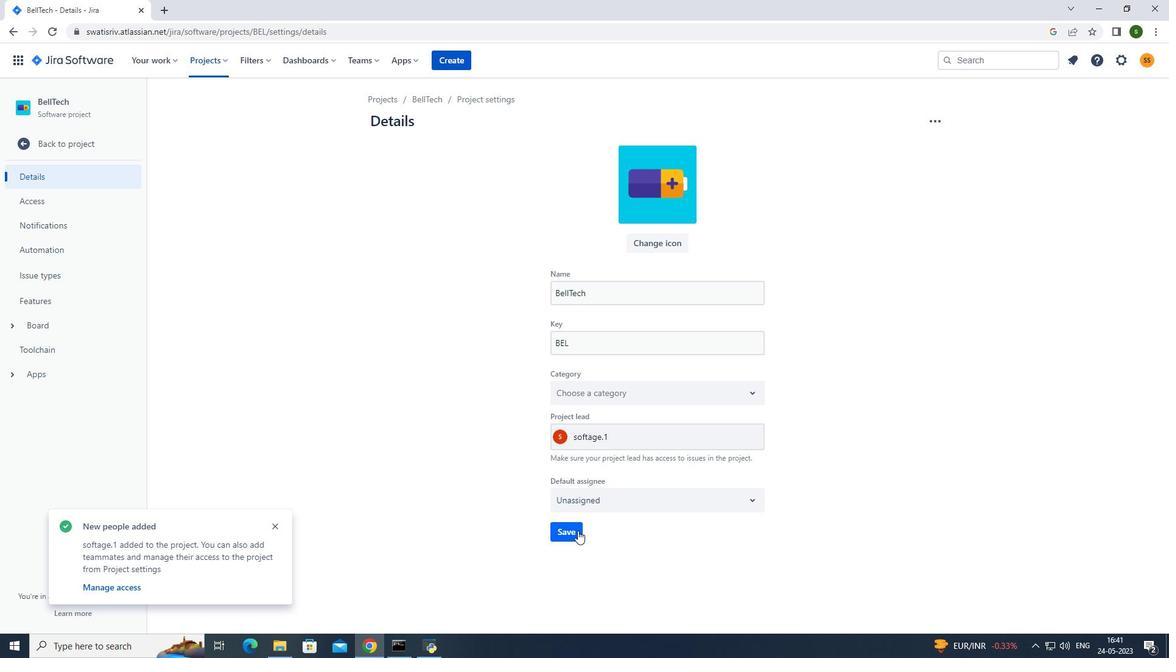 
Action: Mouse pressed left at (576, 531)
Screenshot: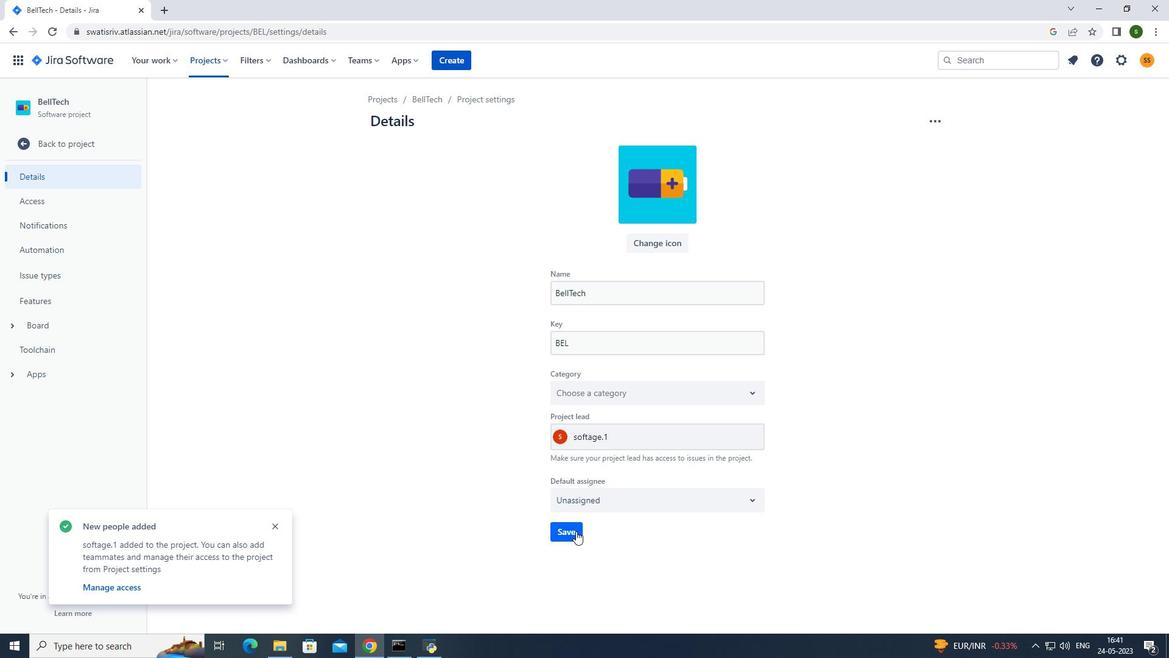 
Action: Mouse moved to (204, 54)
Screenshot: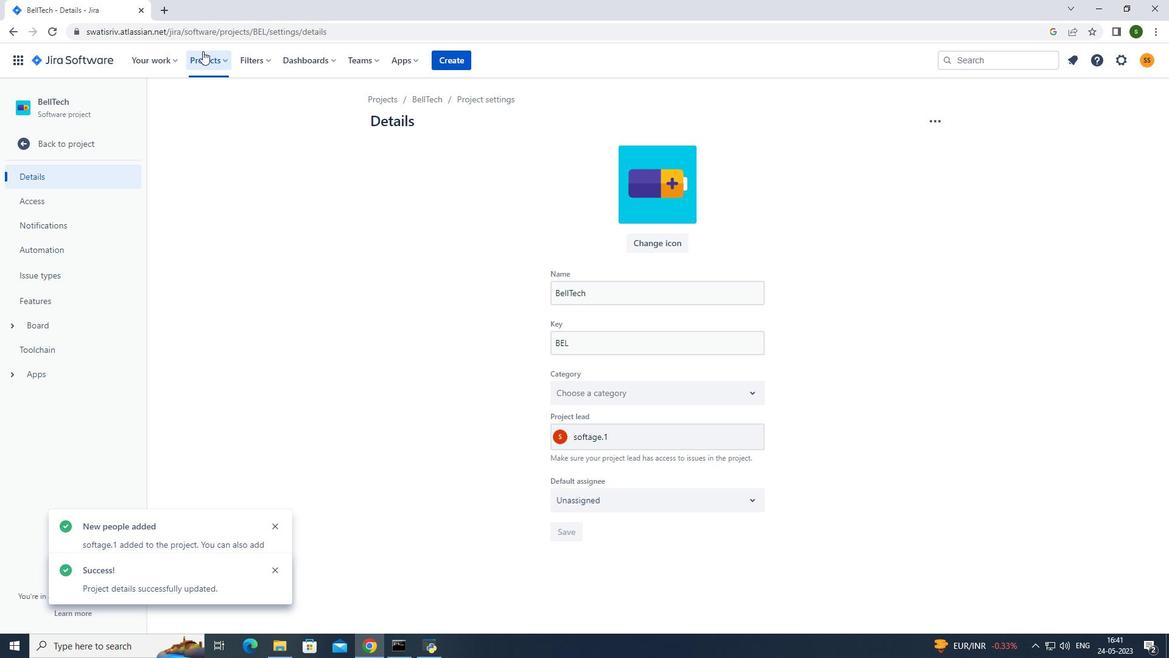 
Action: Mouse pressed left at (204, 54)
Screenshot: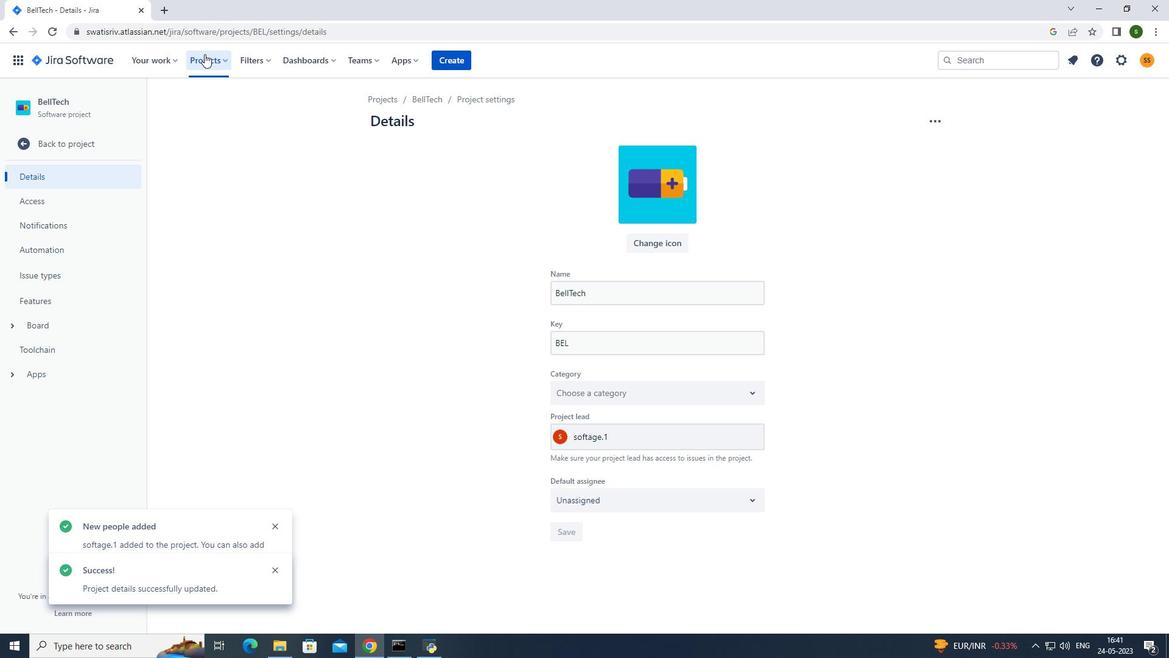 
Action: Mouse moved to (230, 114)
Screenshot: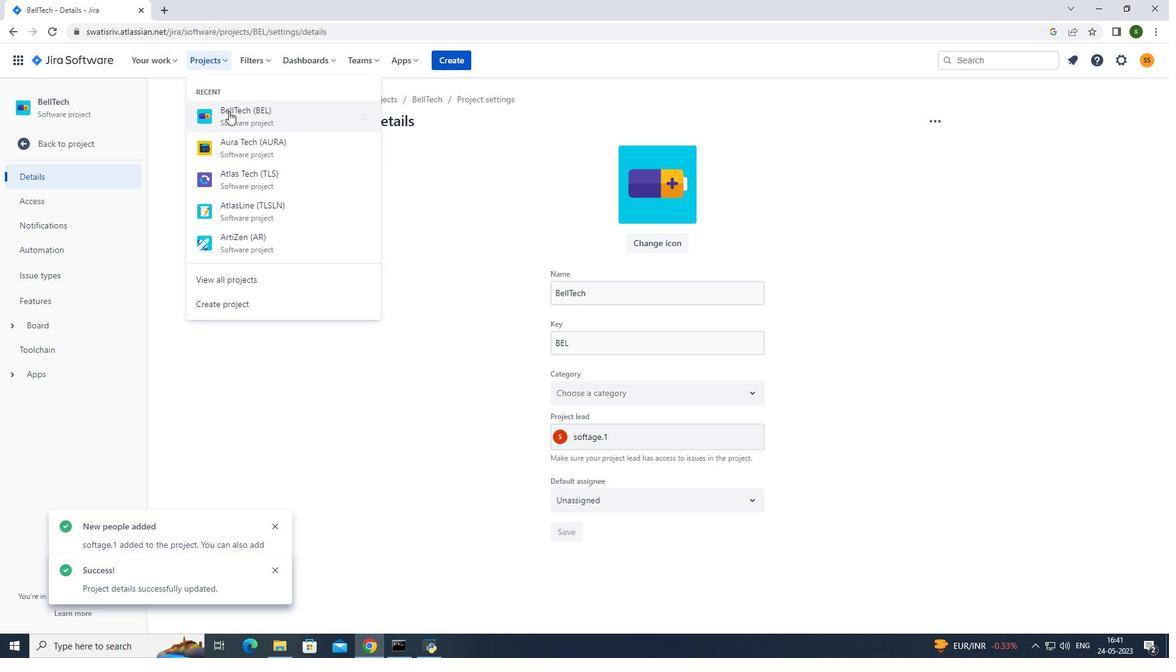 
Action: Mouse pressed left at (230, 114)
Screenshot: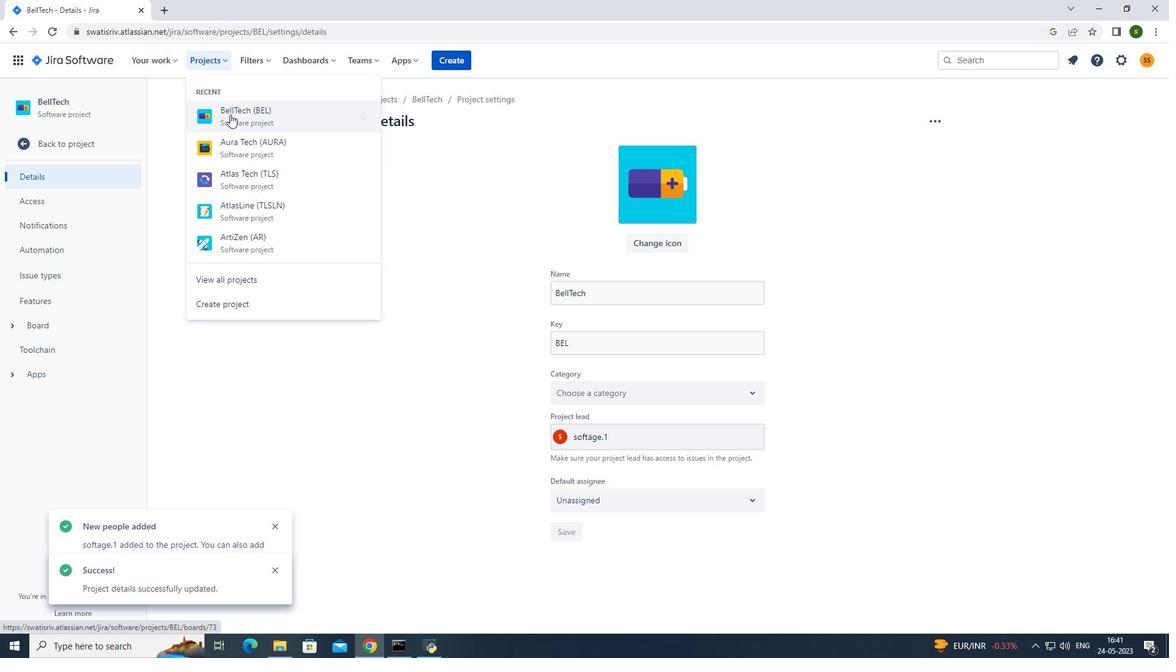 
Action: Mouse moved to (292, 165)
Screenshot: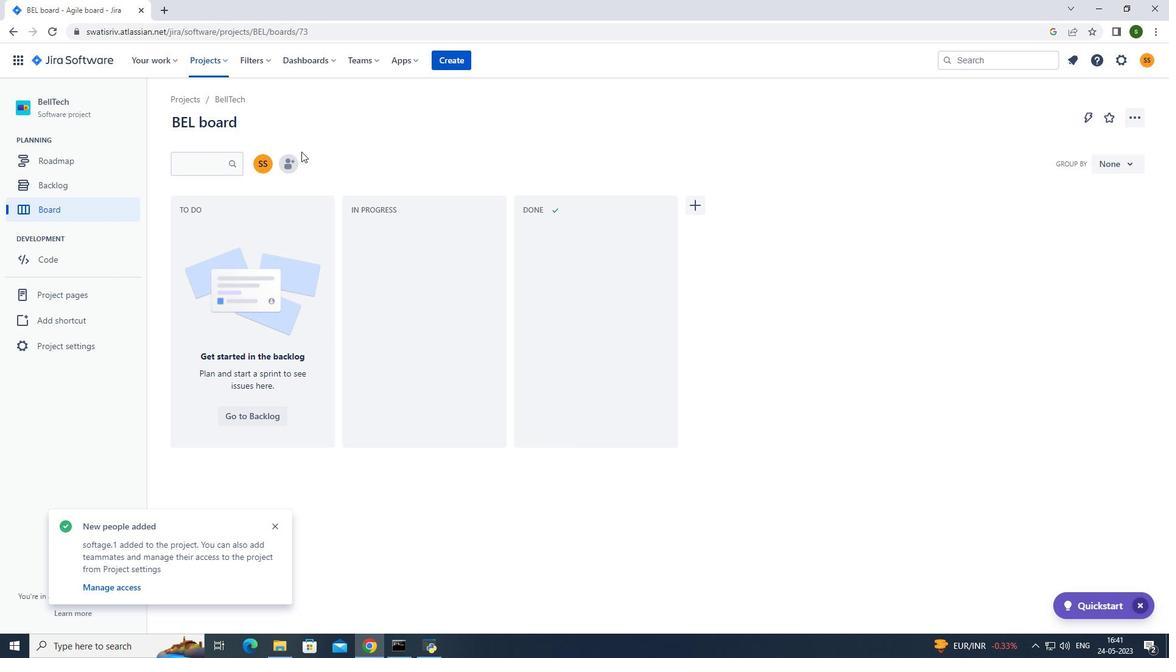 
Action: Mouse pressed left at (292, 165)
Screenshot: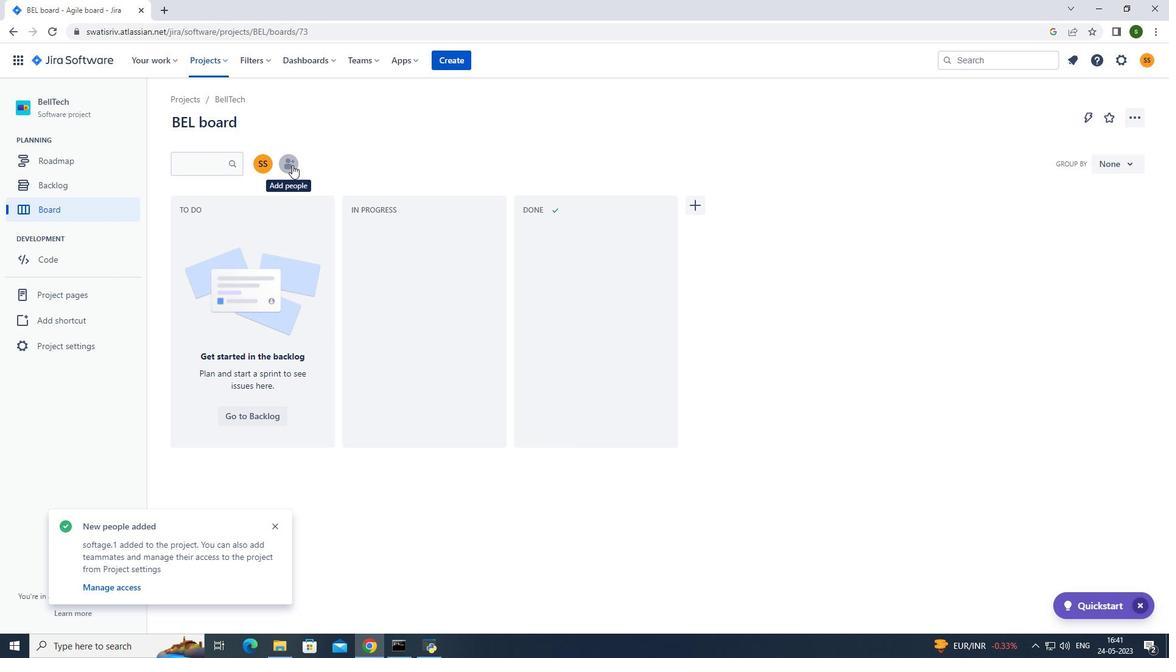 
Action: Mouse moved to (533, 122)
Screenshot: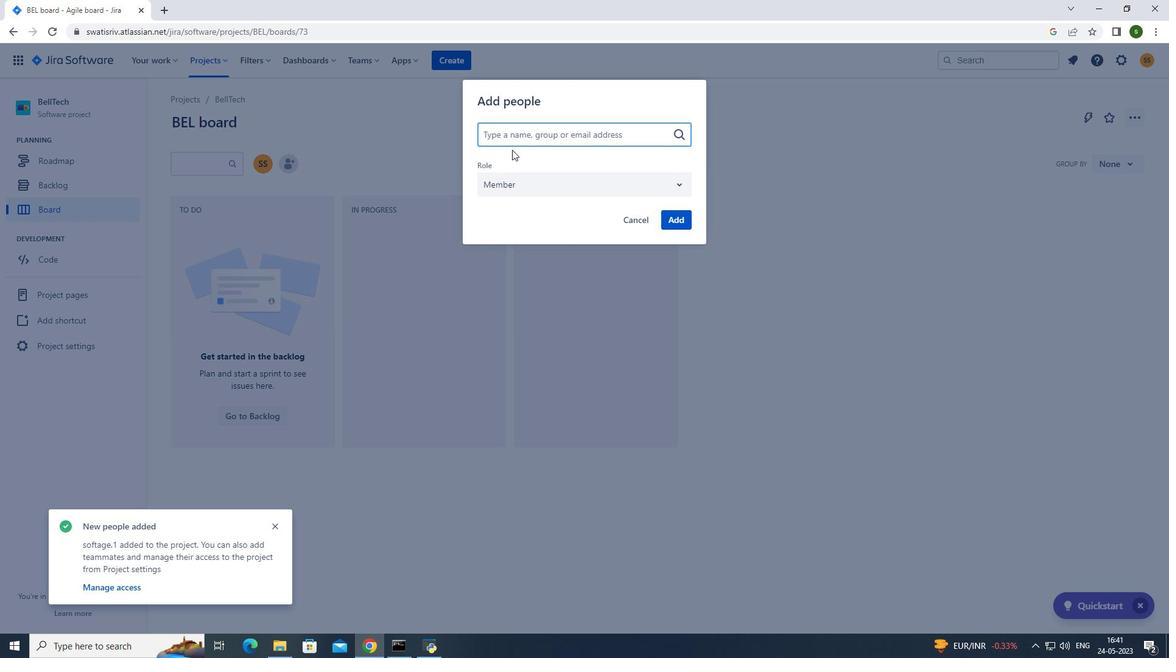 
Action: Key pressed SOFTAGE.2<Key.shift>@softage.net
Screenshot: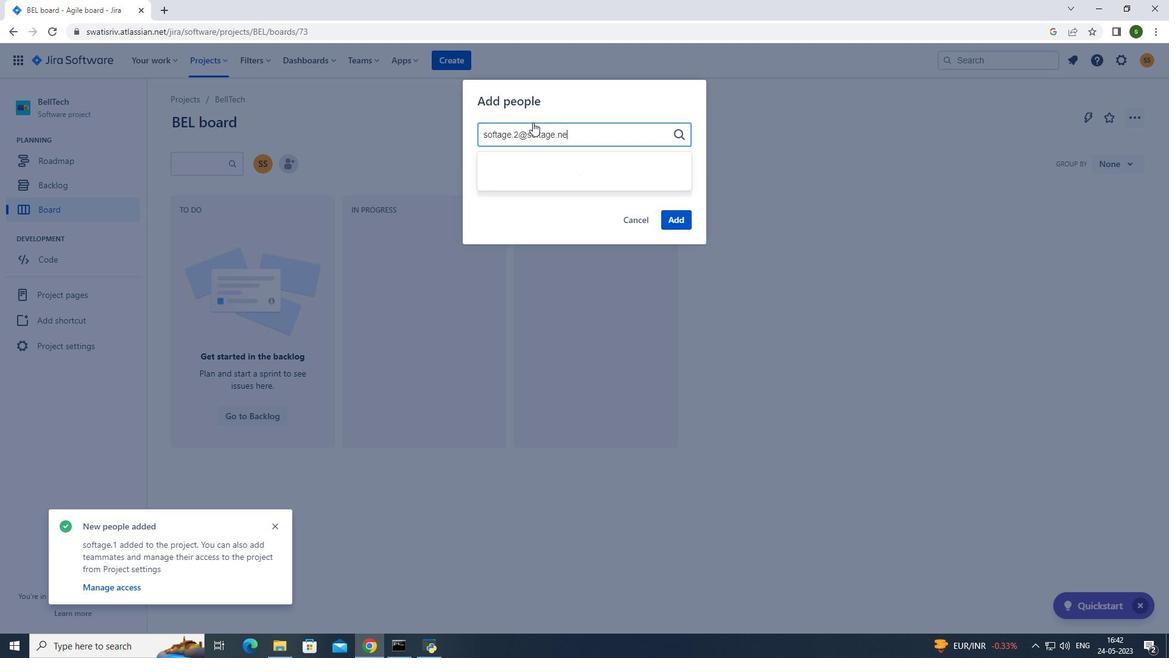 
Action: Mouse moved to (539, 173)
Screenshot: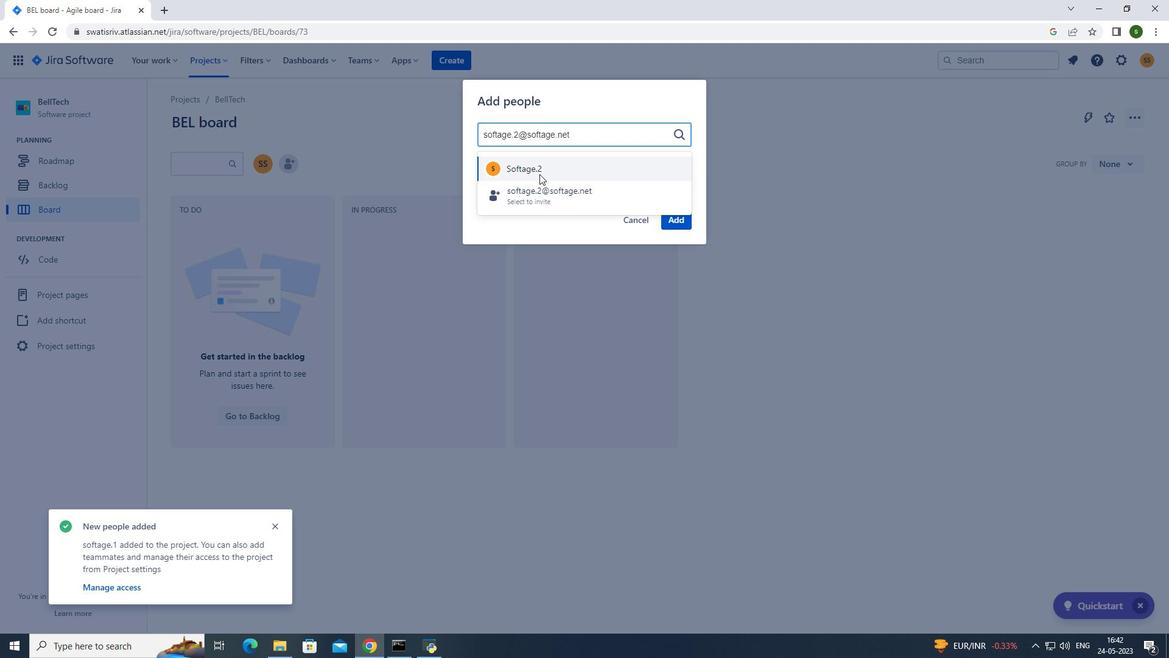 
Action: Mouse pressed left at (539, 173)
Screenshot: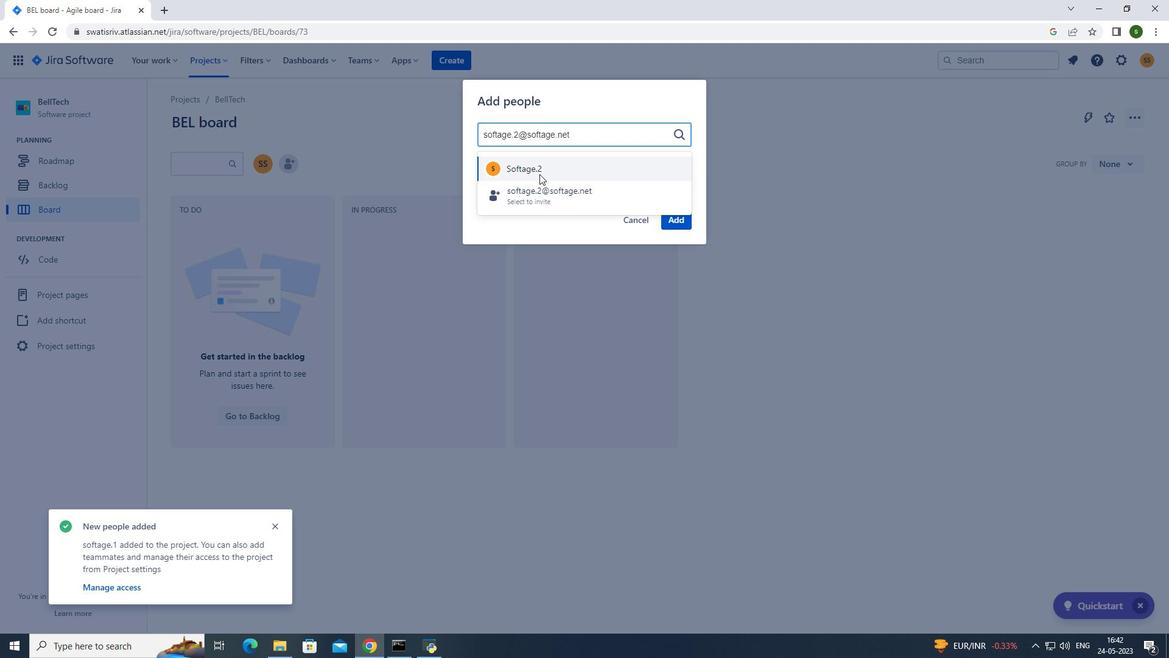 
Action: Mouse moved to (688, 222)
Screenshot: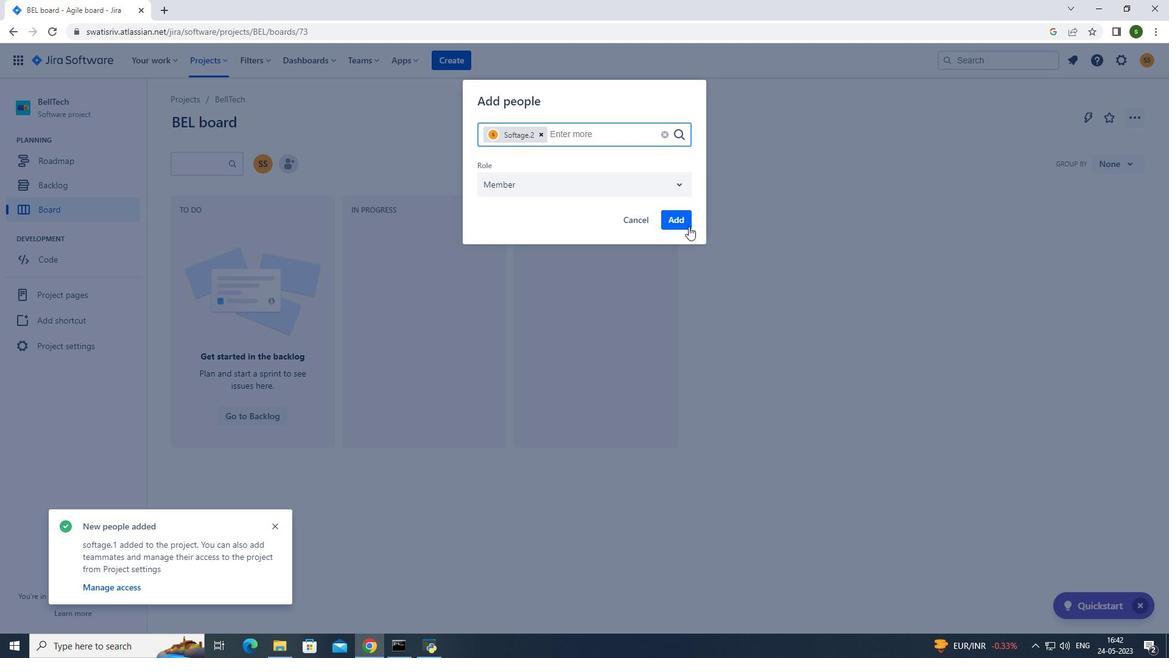 
Action: Mouse pressed left at (688, 222)
Screenshot: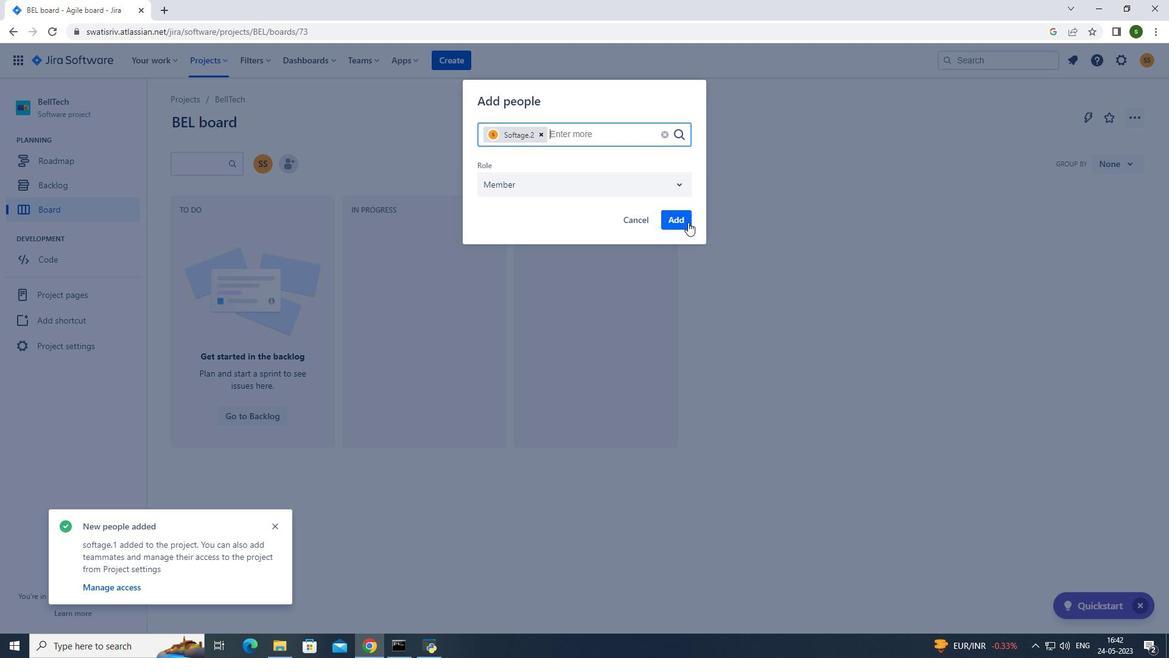 
